 Task: Toggle the detect submodules.
Action: Mouse moved to (18, 533)
Screenshot: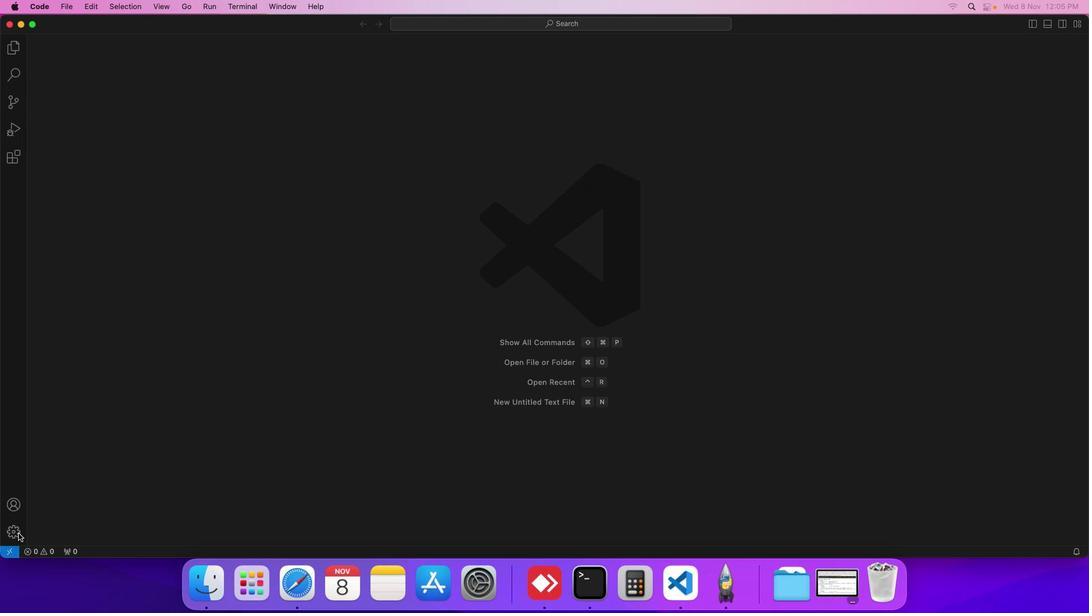 
Action: Mouse pressed left at (18, 533)
Screenshot: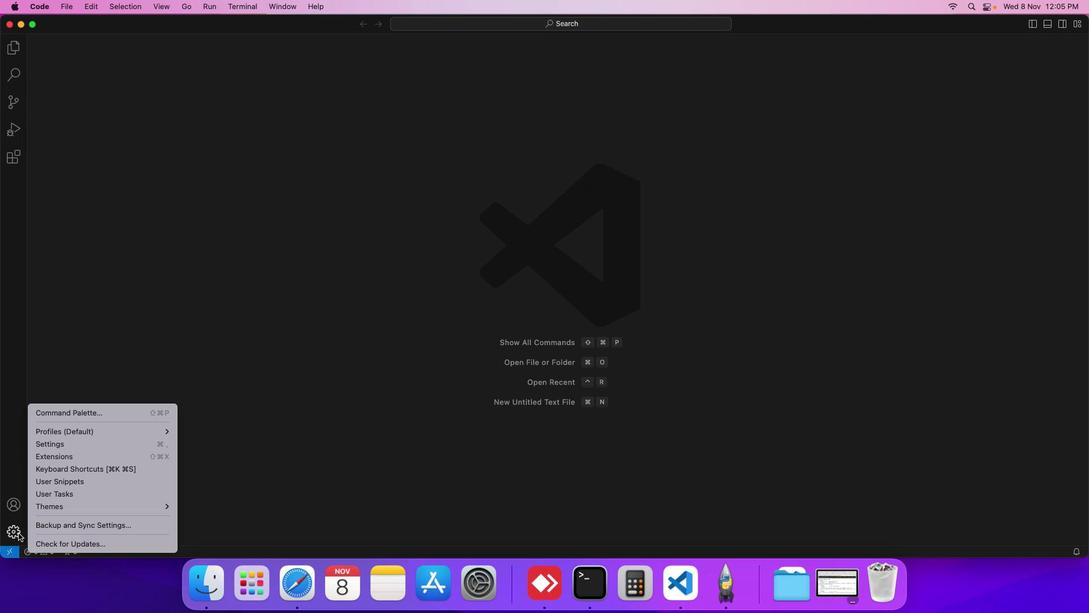 
Action: Mouse moved to (86, 443)
Screenshot: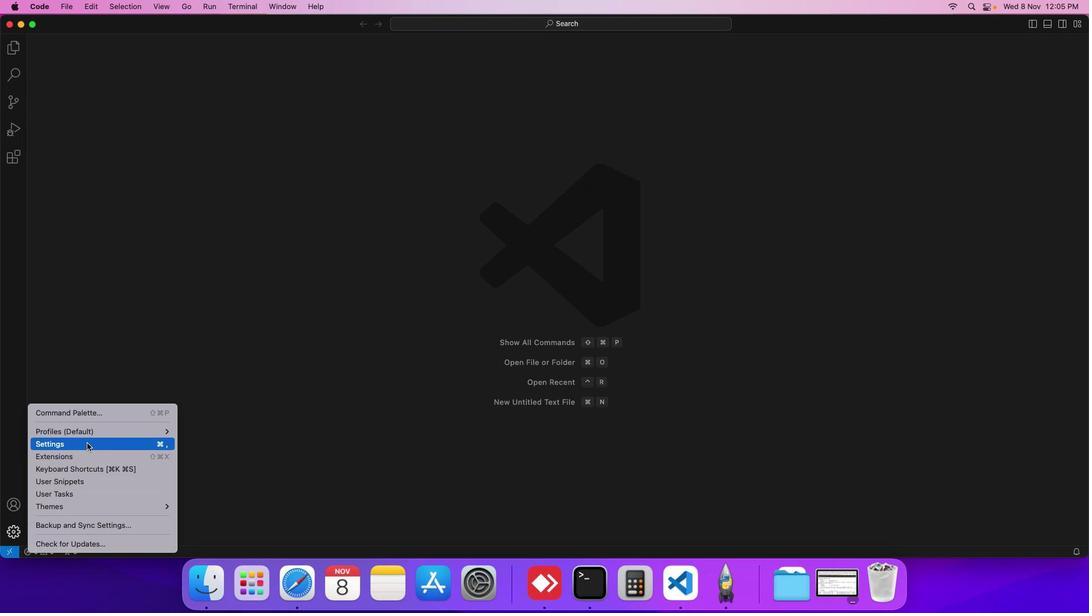 
Action: Mouse pressed left at (86, 443)
Screenshot: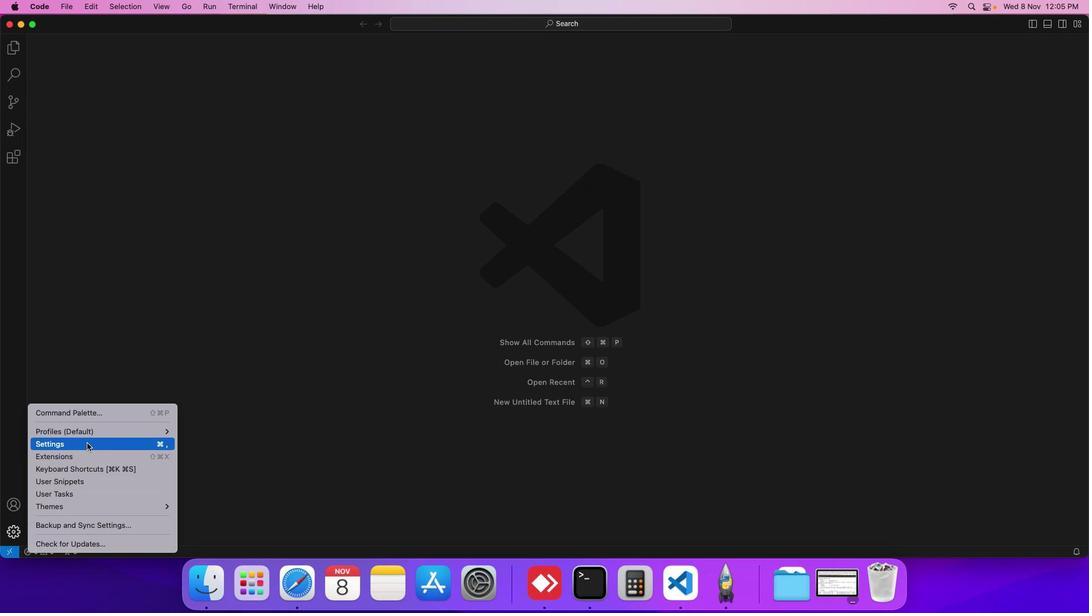 
Action: Mouse moved to (261, 207)
Screenshot: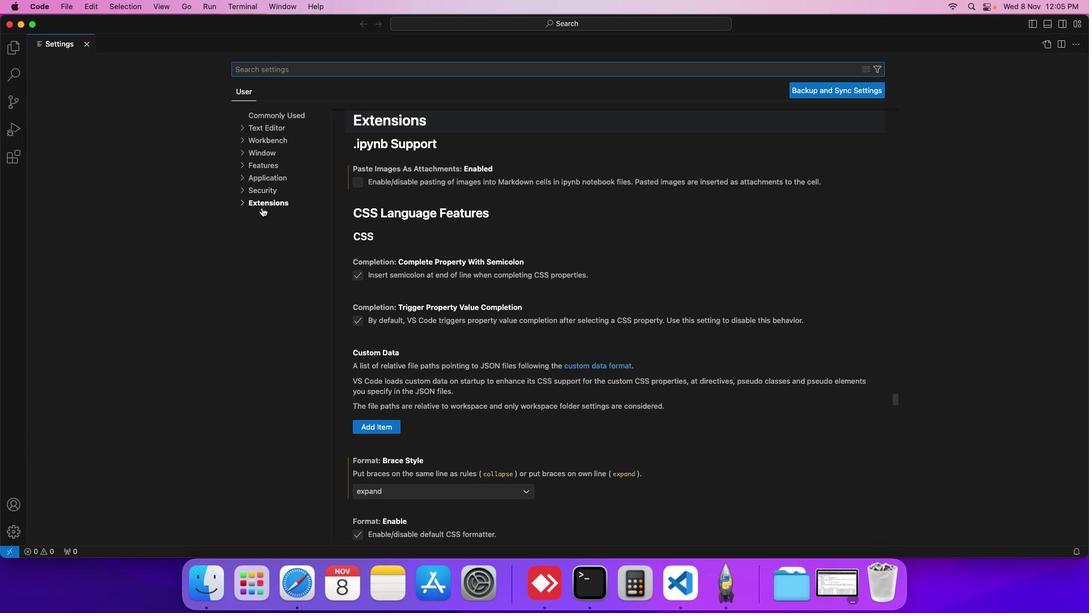 
Action: Mouse pressed left at (261, 207)
Screenshot: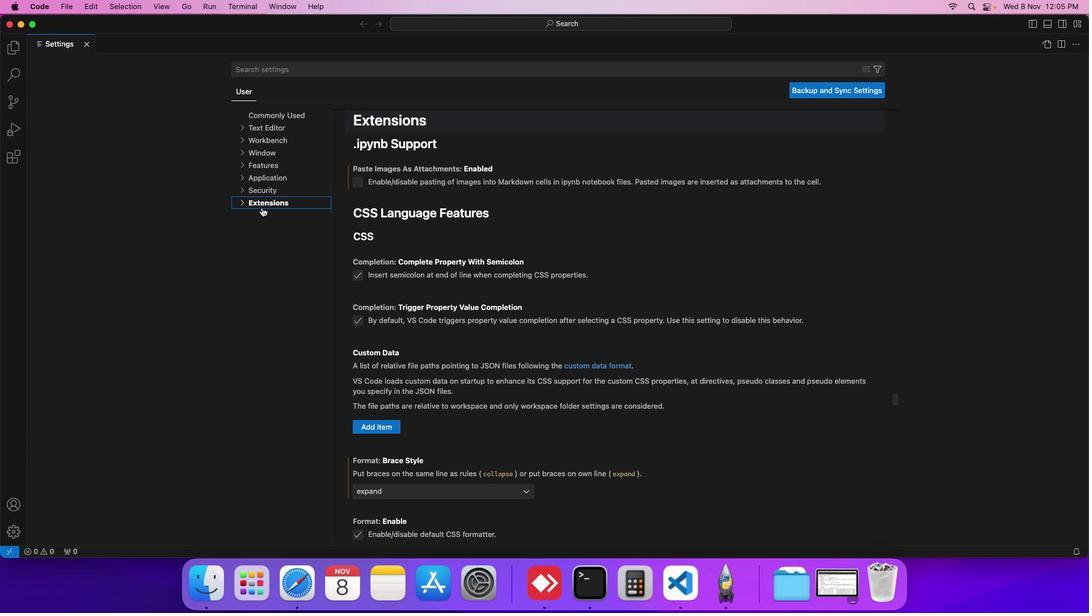 
Action: Mouse moved to (263, 252)
Screenshot: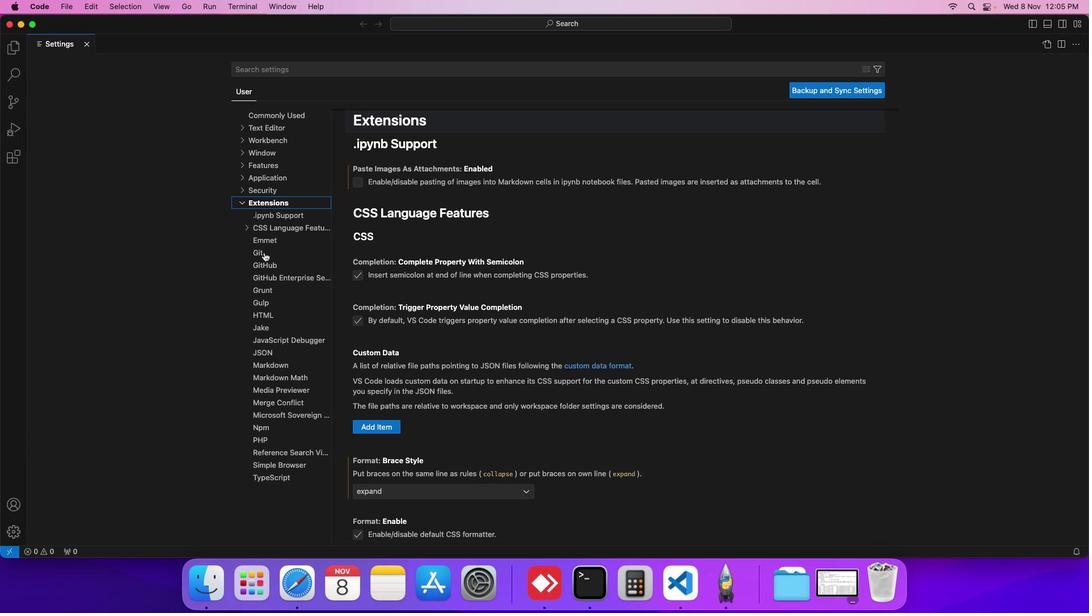 
Action: Mouse pressed left at (263, 252)
Screenshot: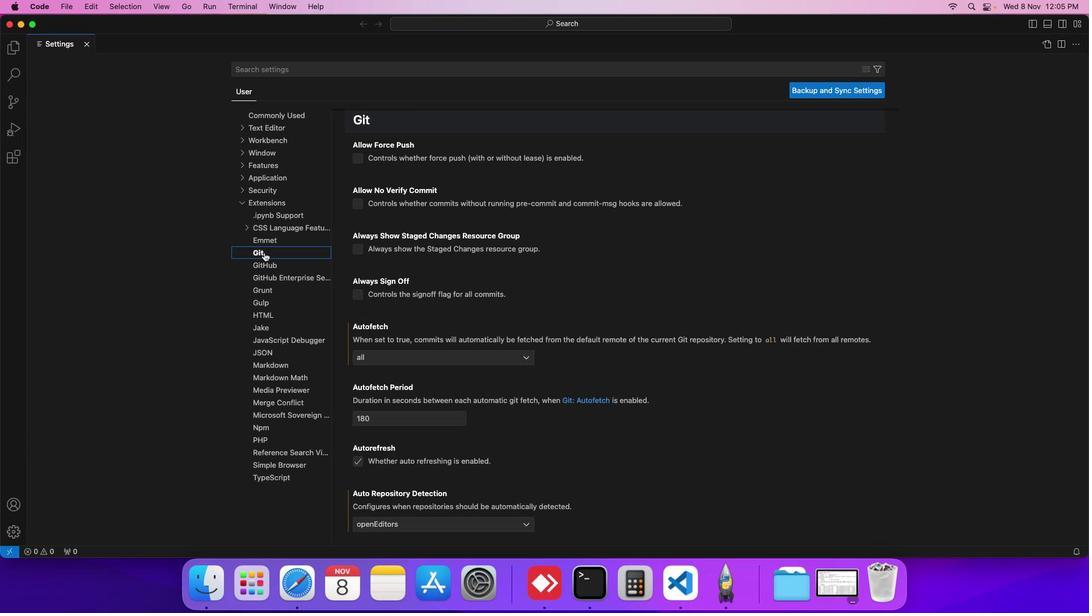 
Action: Mouse moved to (390, 317)
Screenshot: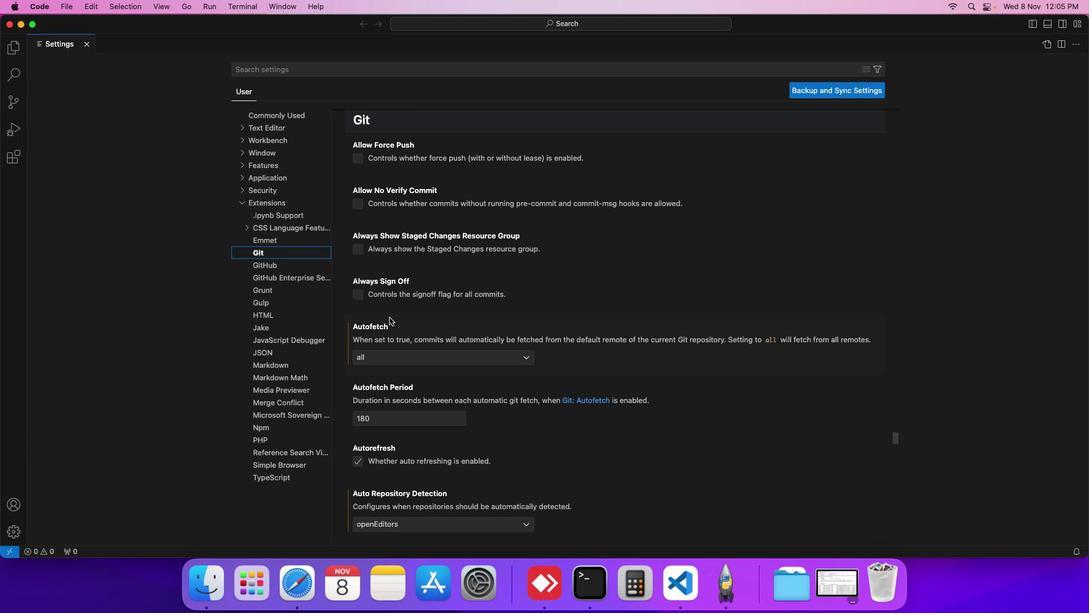
Action: Mouse scrolled (390, 317) with delta (0, 0)
Screenshot: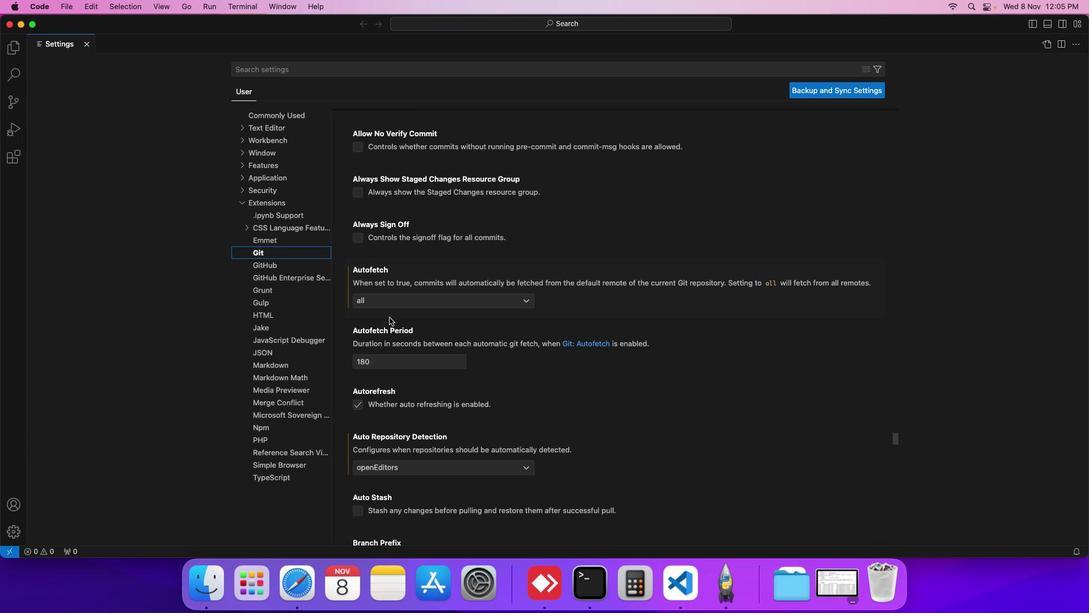 
Action: Mouse scrolled (390, 317) with delta (0, 0)
Screenshot: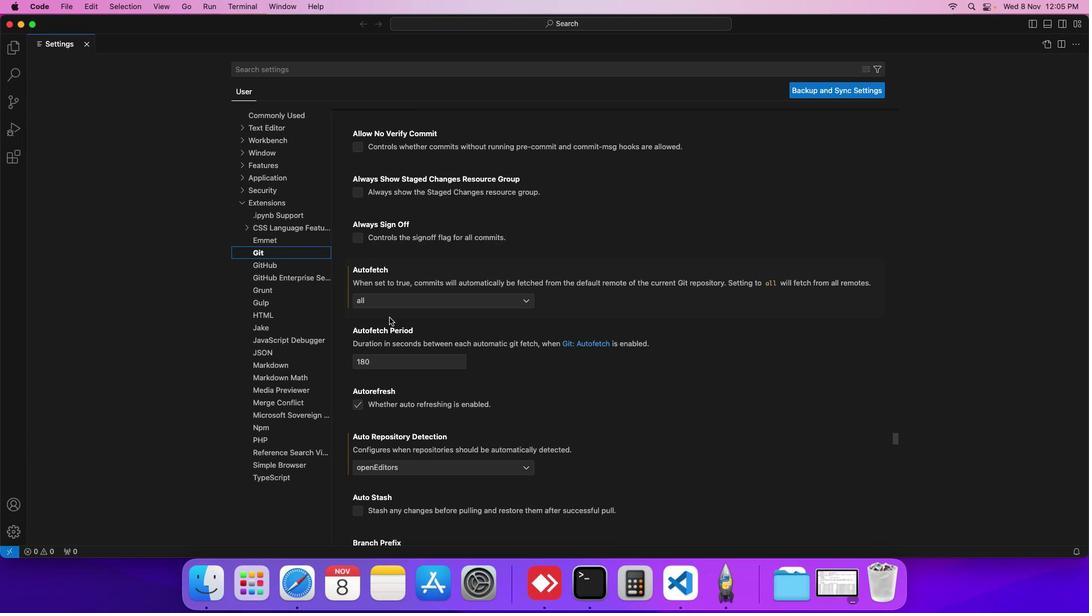 
Action: Mouse scrolled (390, 317) with delta (0, 0)
Screenshot: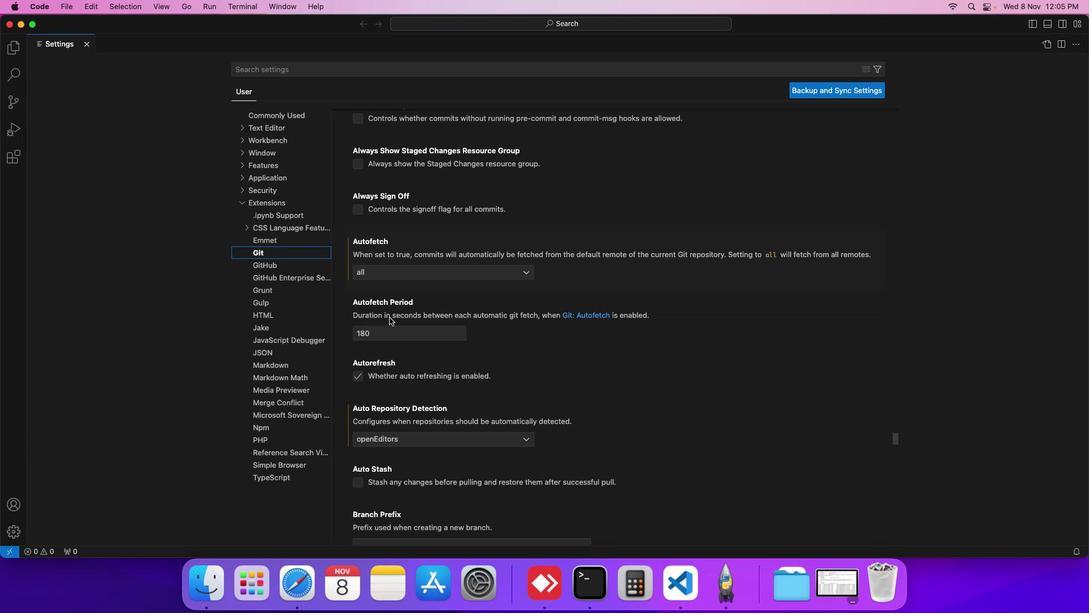 
Action: Mouse scrolled (390, 317) with delta (0, 0)
Screenshot: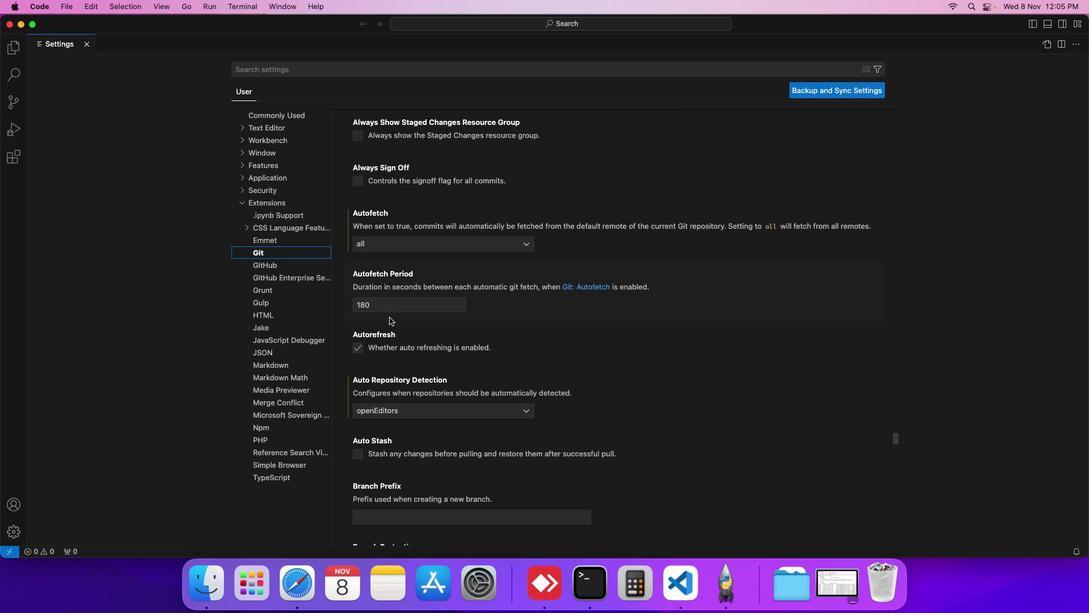 
Action: Mouse scrolled (390, 317) with delta (0, 0)
Screenshot: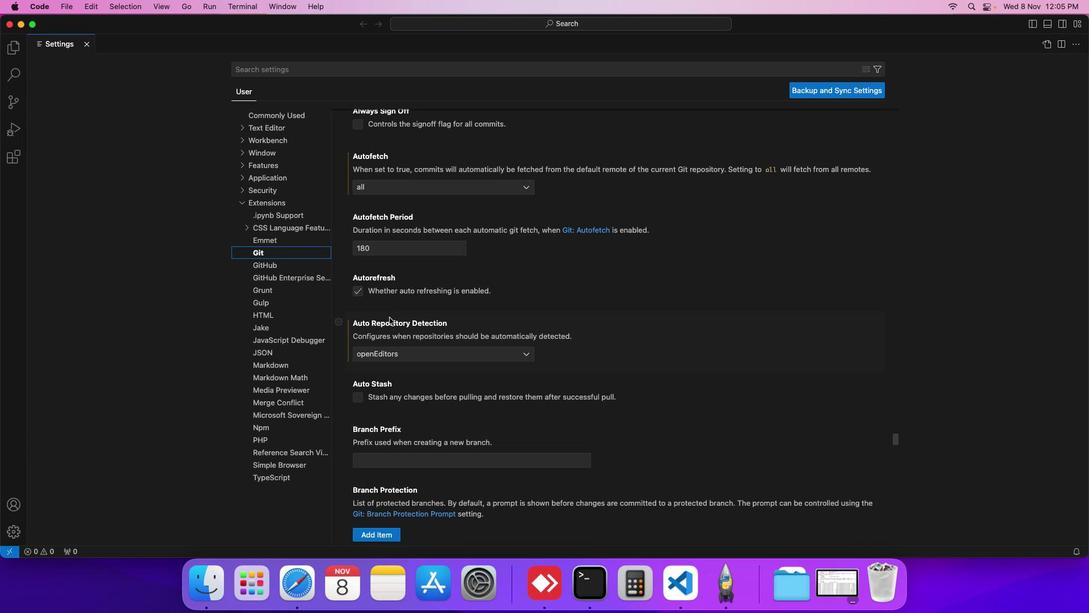 
Action: Mouse scrolled (390, 317) with delta (0, 0)
Screenshot: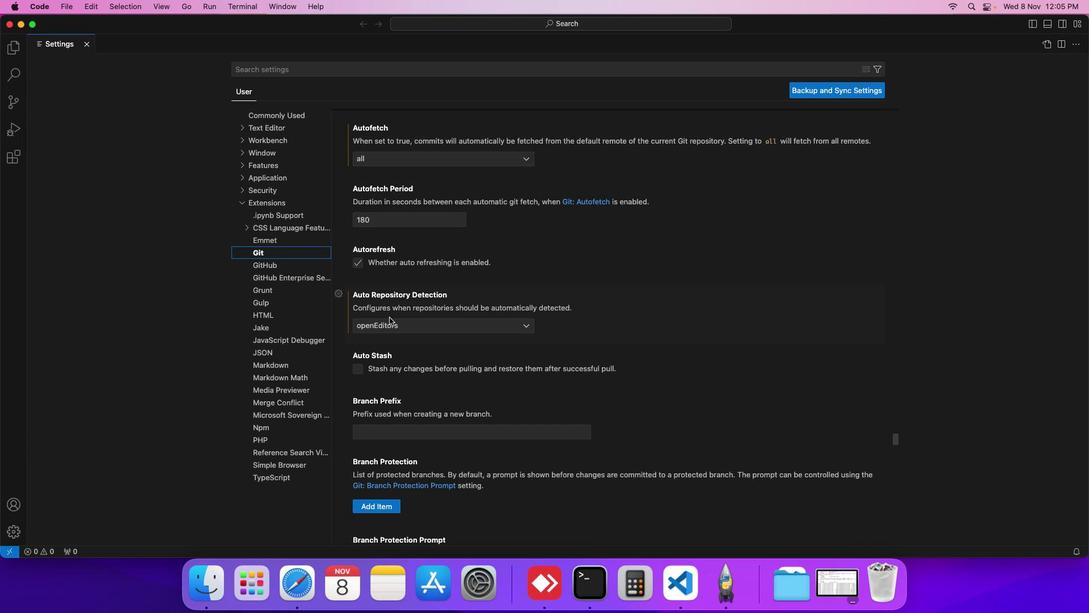 
Action: Mouse scrolled (390, 317) with delta (0, 0)
Screenshot: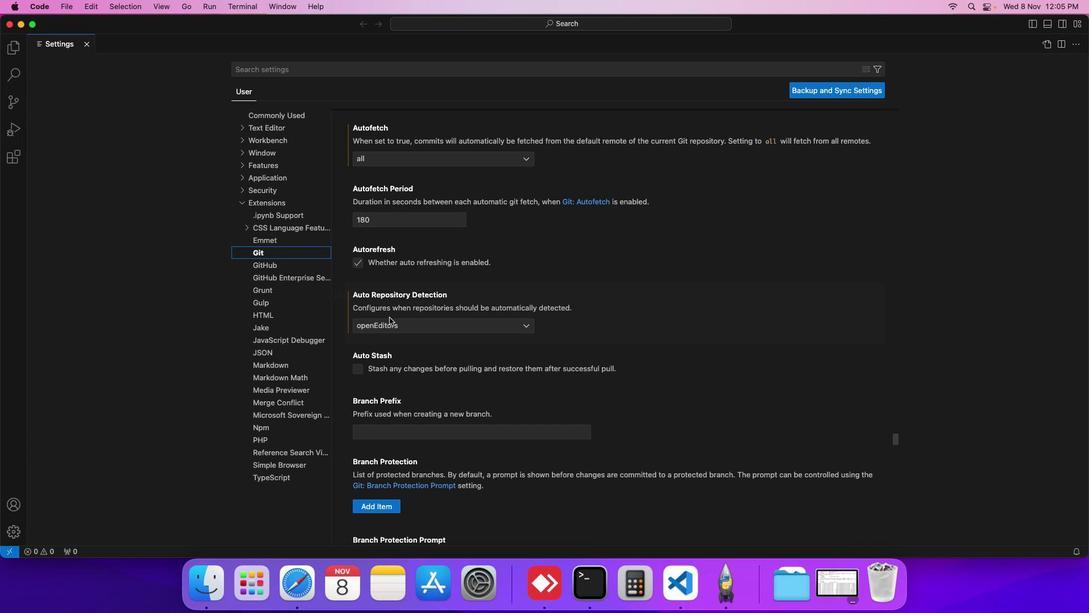 
Action: Mouse scrolled (390, 317) with delta (0, 0)
Screenshot: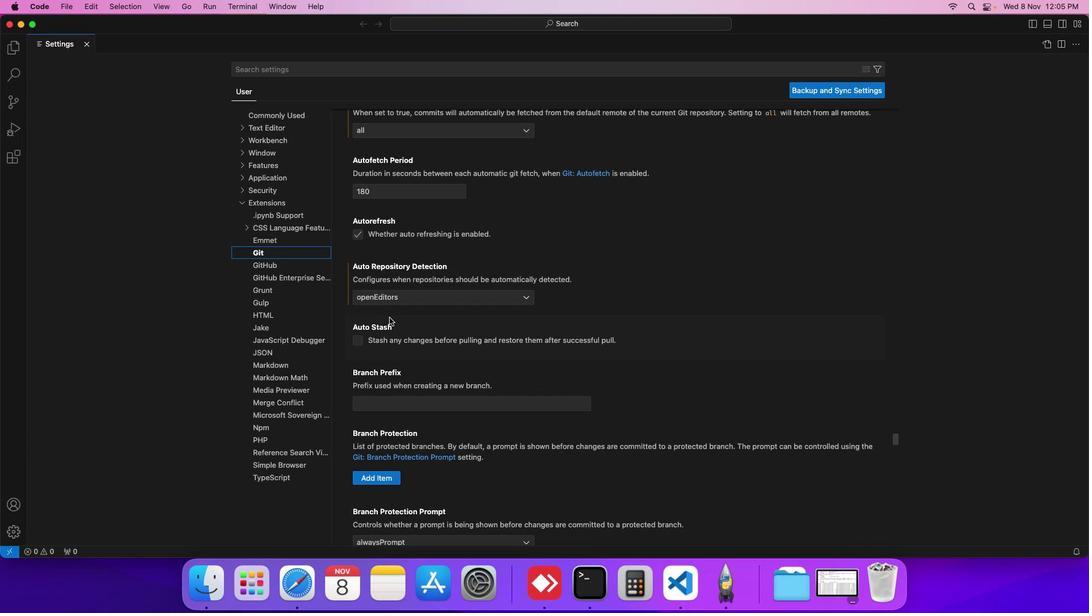 
Action: Mouse scrolled (390, 317) with delta (0, 0)
Screenshot: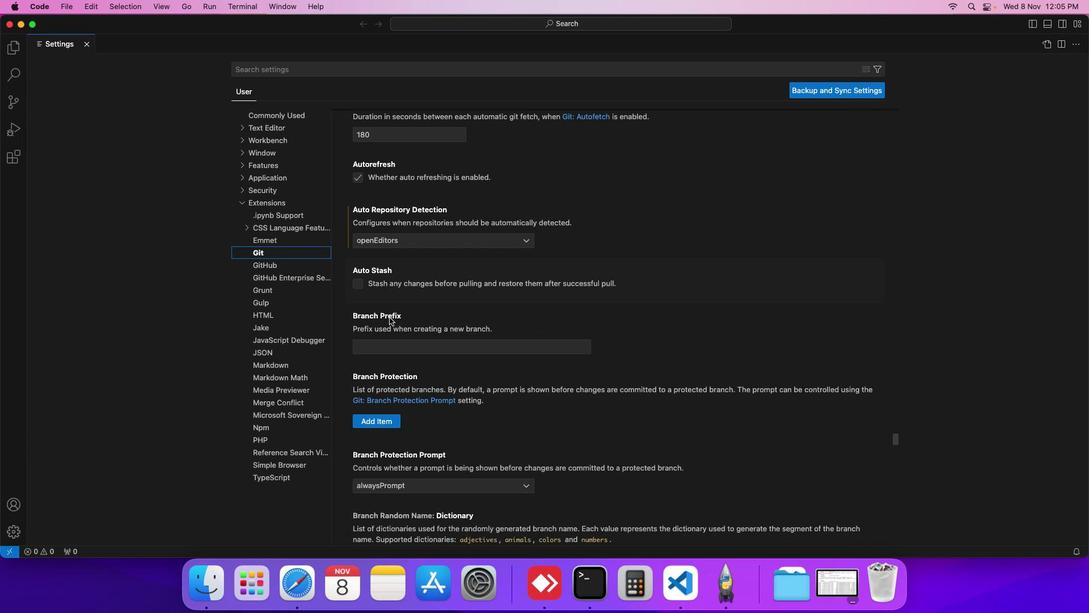 
Action: Mouse scrolled (390, 317) with delta (0, 0)
Screenshot: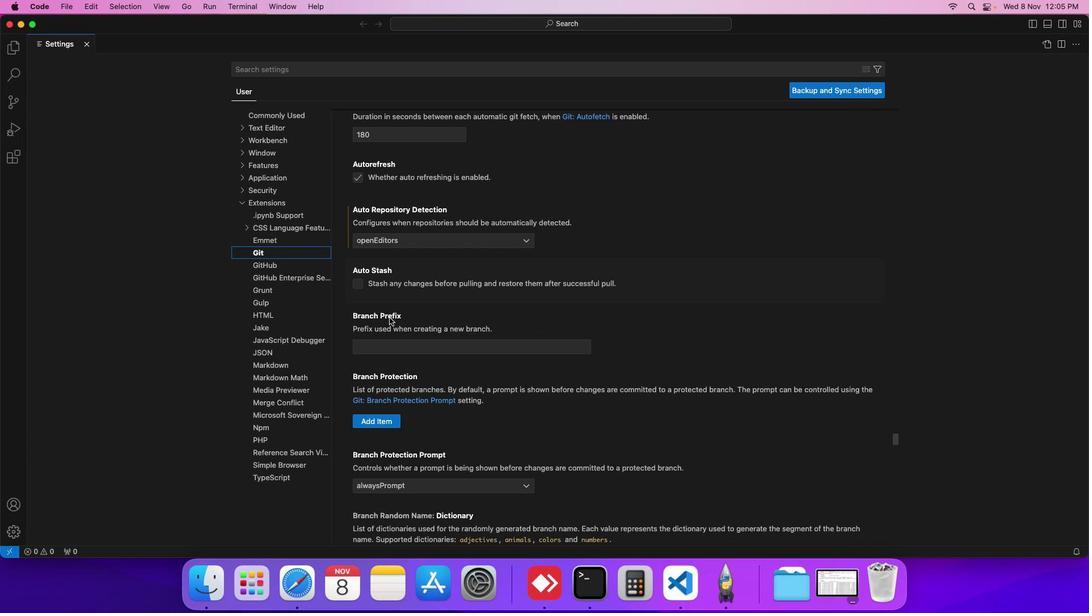 
Action: Mouse scrolled (390, 317) with delta (0, 0)
Screenshot: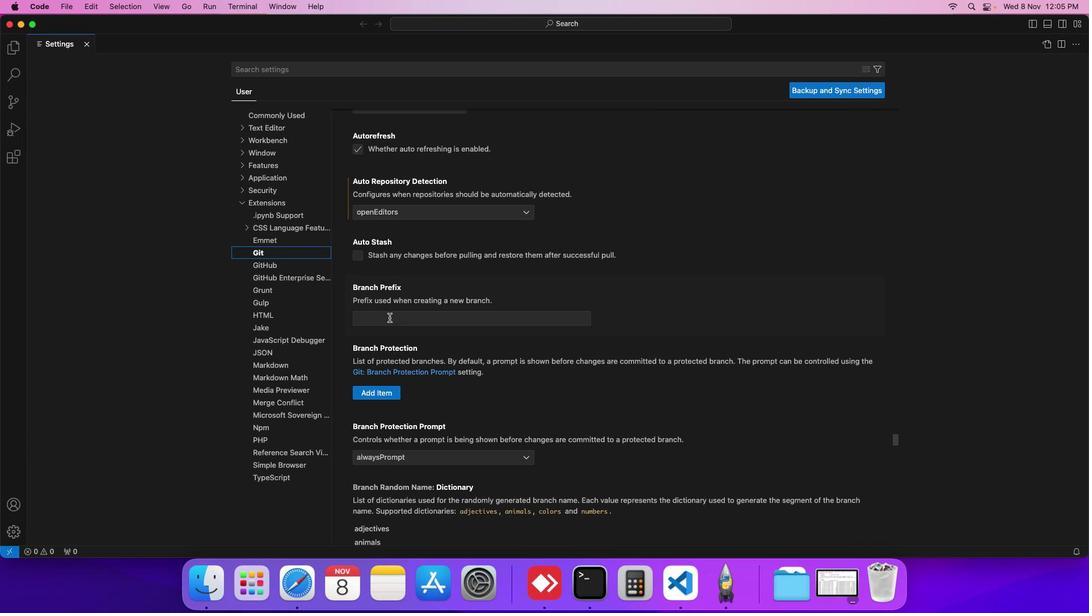 
Action: Mouse scrolled (390, 317) with delta (0, 0)
Screenshot: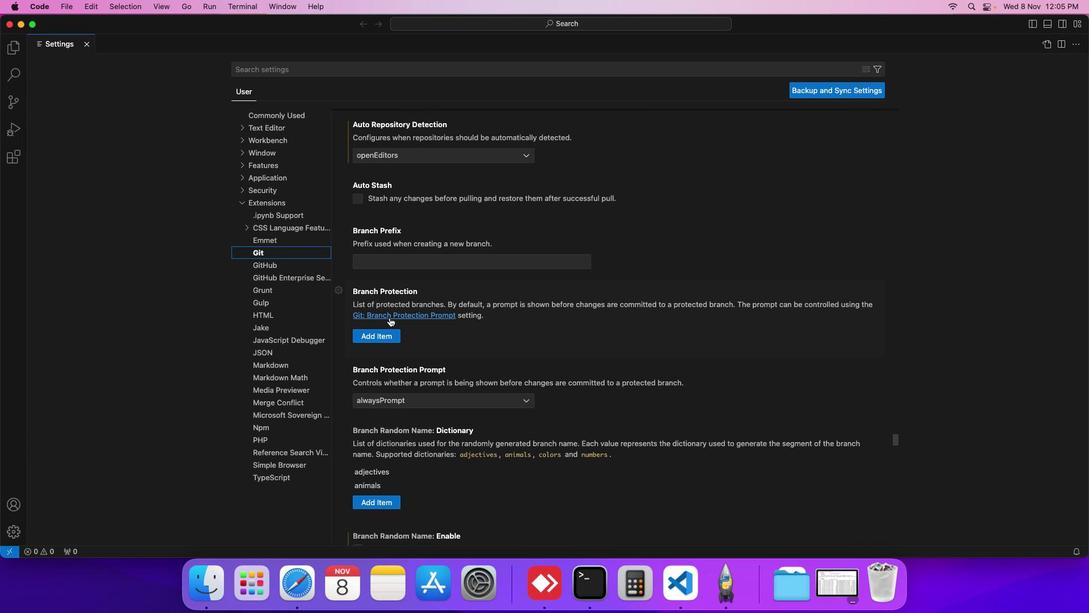 
Action: Mouse scrolled (390, 317) with delta (0, 0)
Screenshot: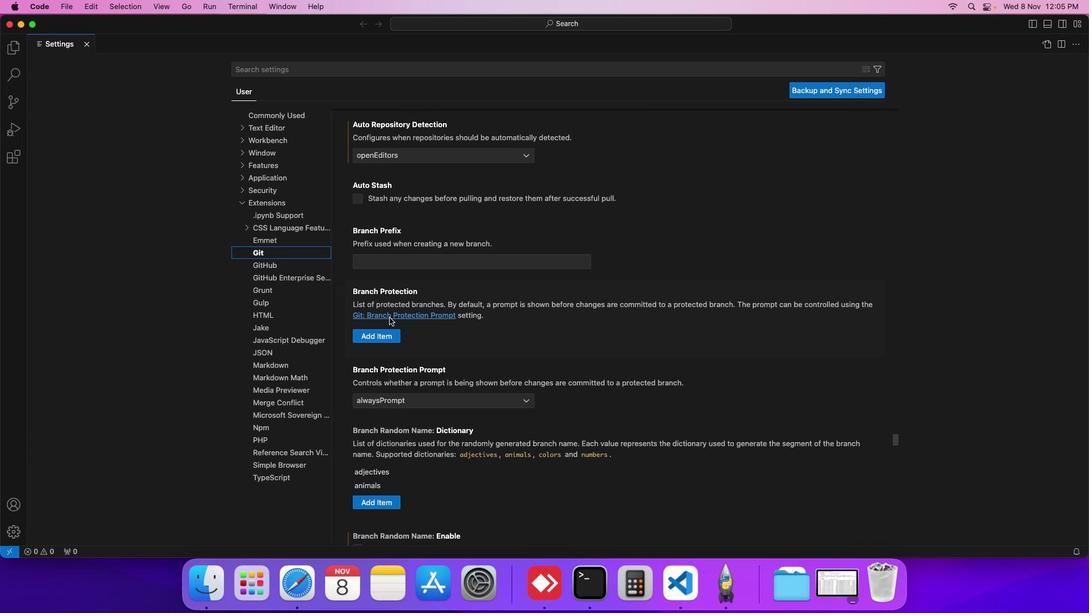 
Action: Mouse scrolled (390, 317) with delta (0, 0)
Screenshot: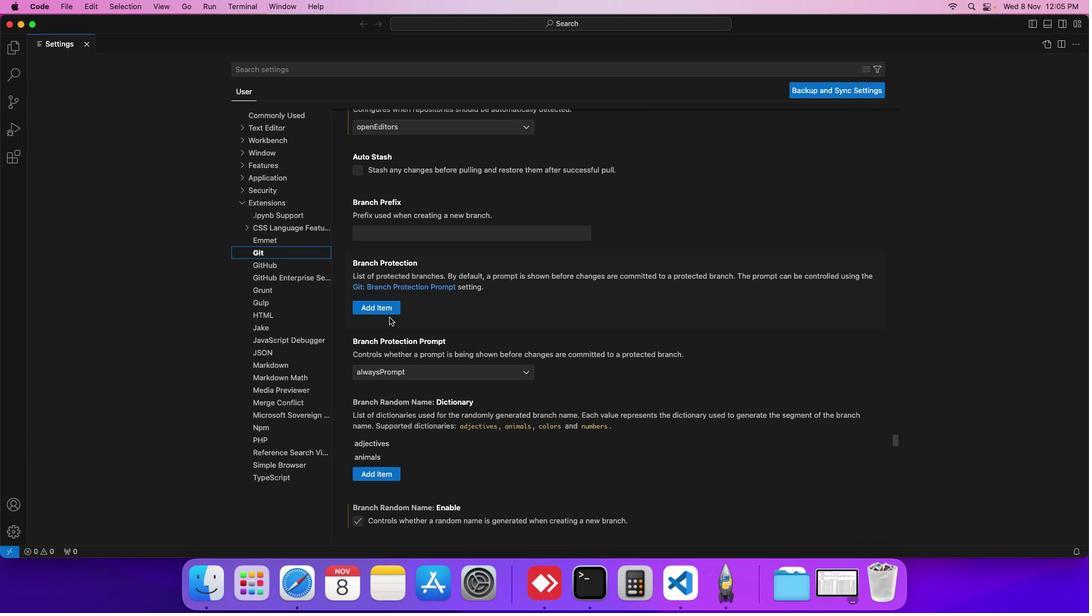 
Action: Mouse scrolled (390, 317) with delta (0, 0)
Screenshot: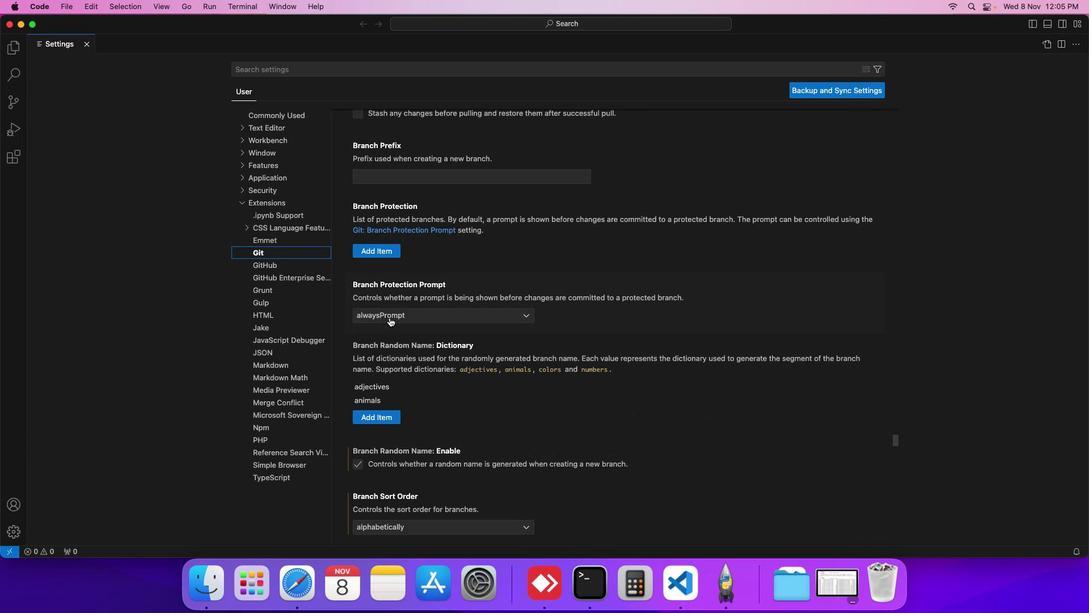 
Action: Mouse scrolled (390, 317) with delta (0, 0)
Screenshot: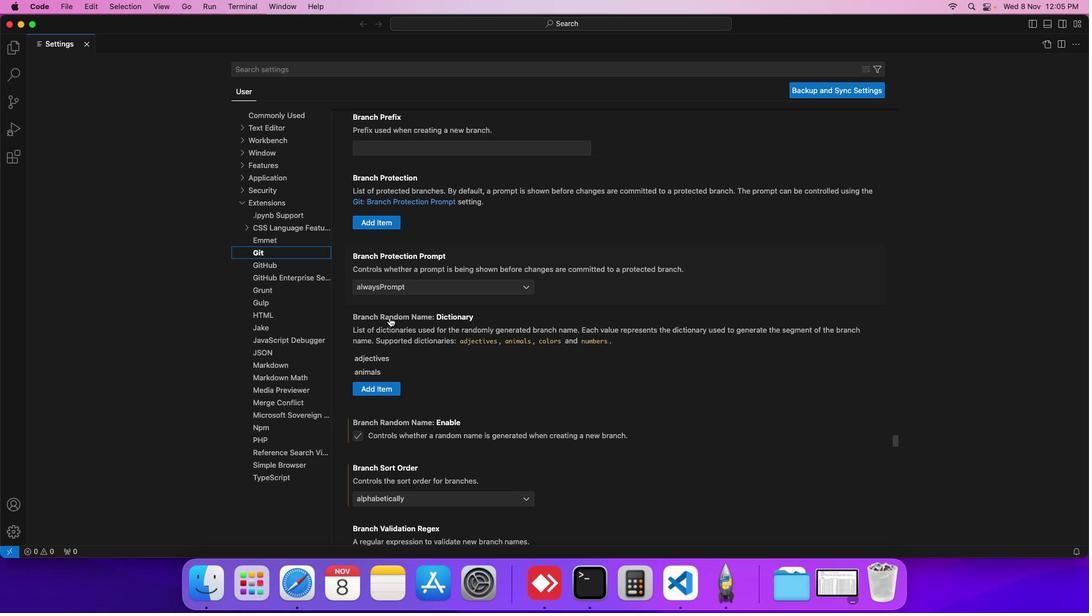 
Action: Mouse scrolled (390, 317) with delta (0, 0)
Screenshot: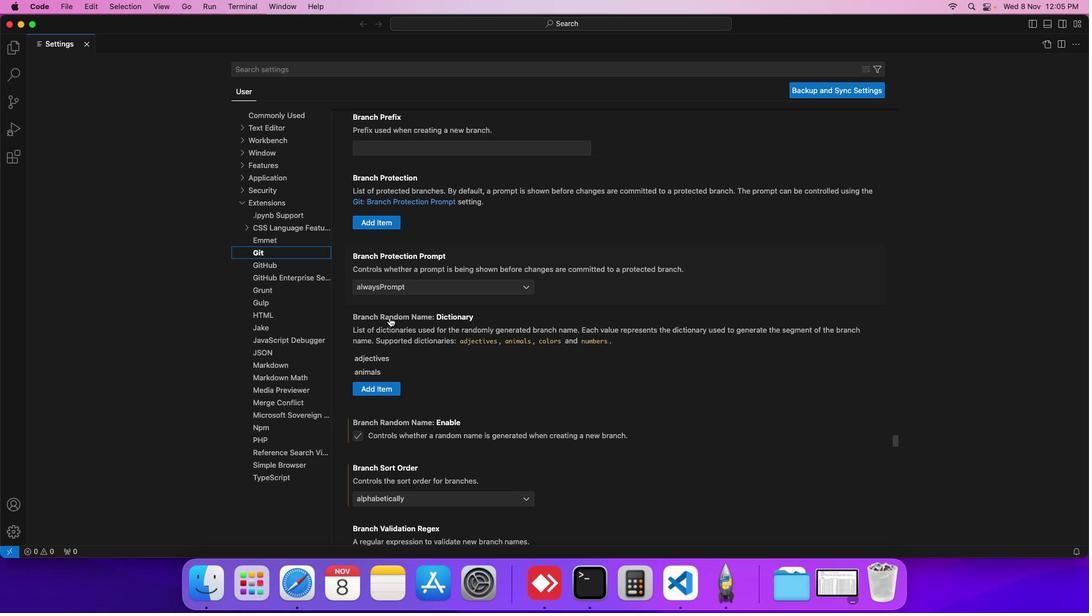 
Action: Mouse scrolled (390, 317) with delta (0, 0)
Screenshot: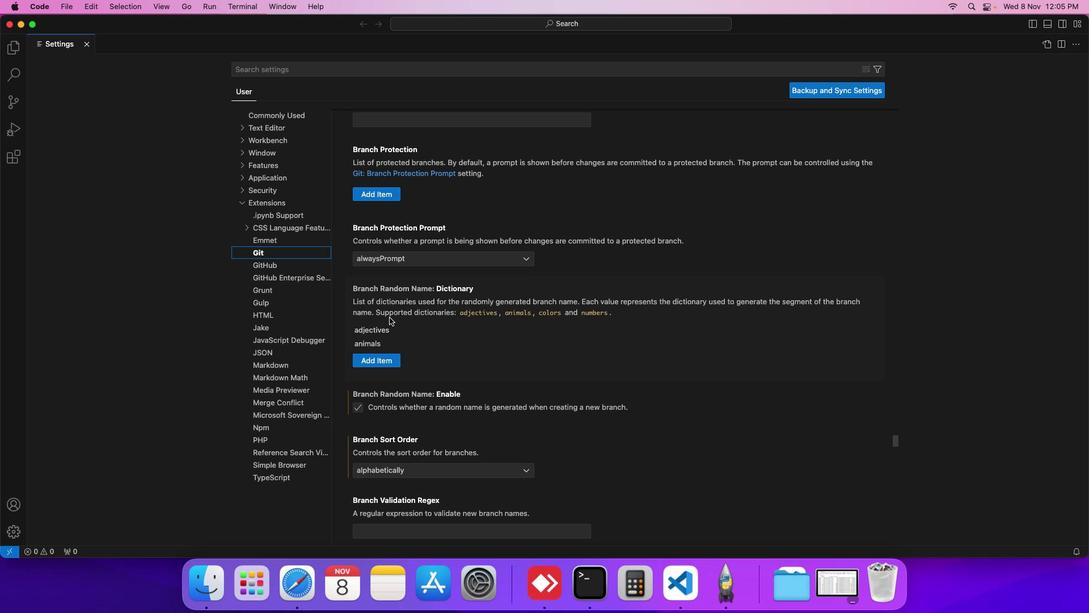 
Action: Mouse scrolled (390, 317) with delta (0, 0)
Screenshot: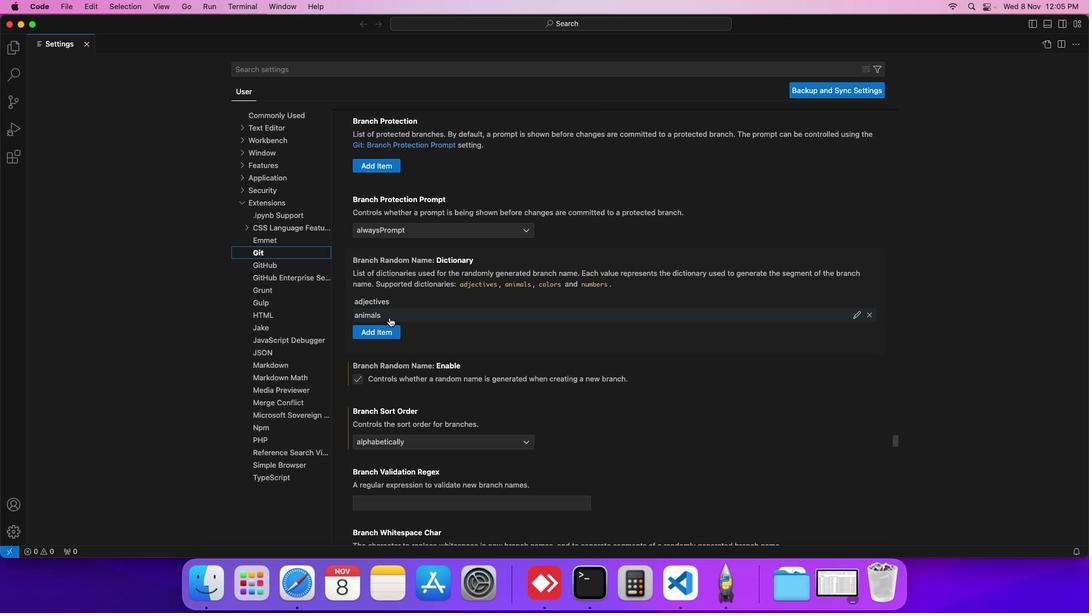 
Action: Mouse scrolled (390, 317) with delta (0, 0)
Screenshot: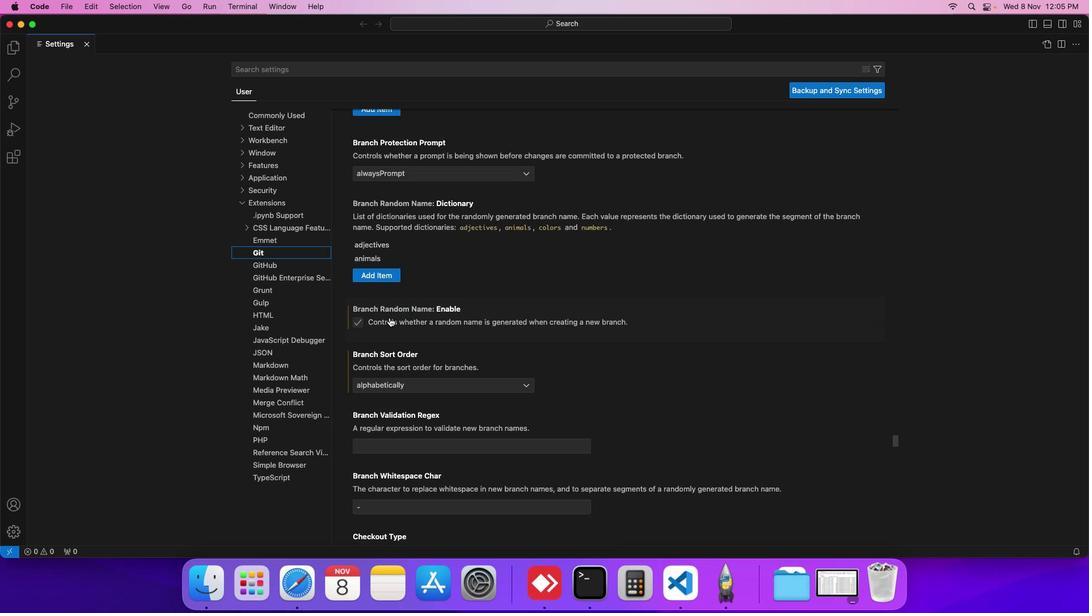 
Action: Mouse scrolled (390, 317) with delta (0, 0)
Screenshot: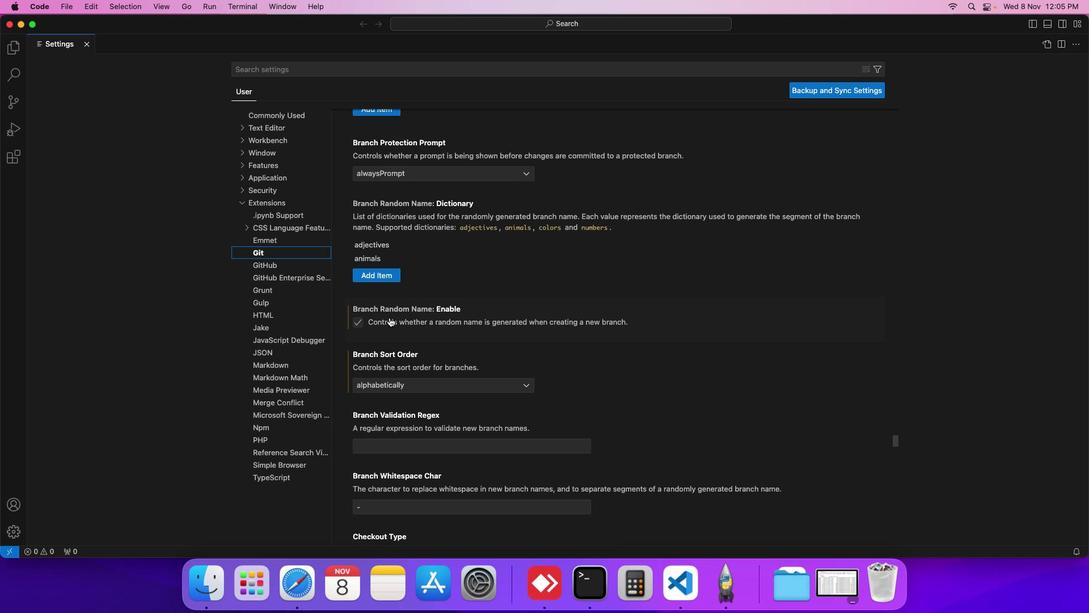 
Action: Mouse scrolled (390, 317) with delta (0, 0)
Screenshot: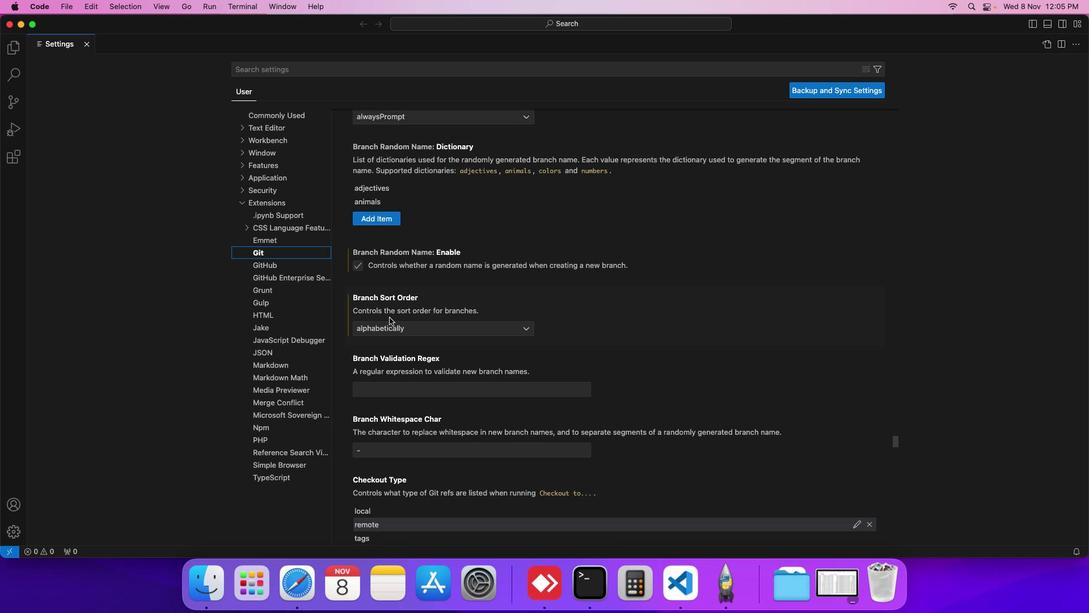 
Action: Mouse scrolled (390, 317) with delta (0, 0)
Screenshot: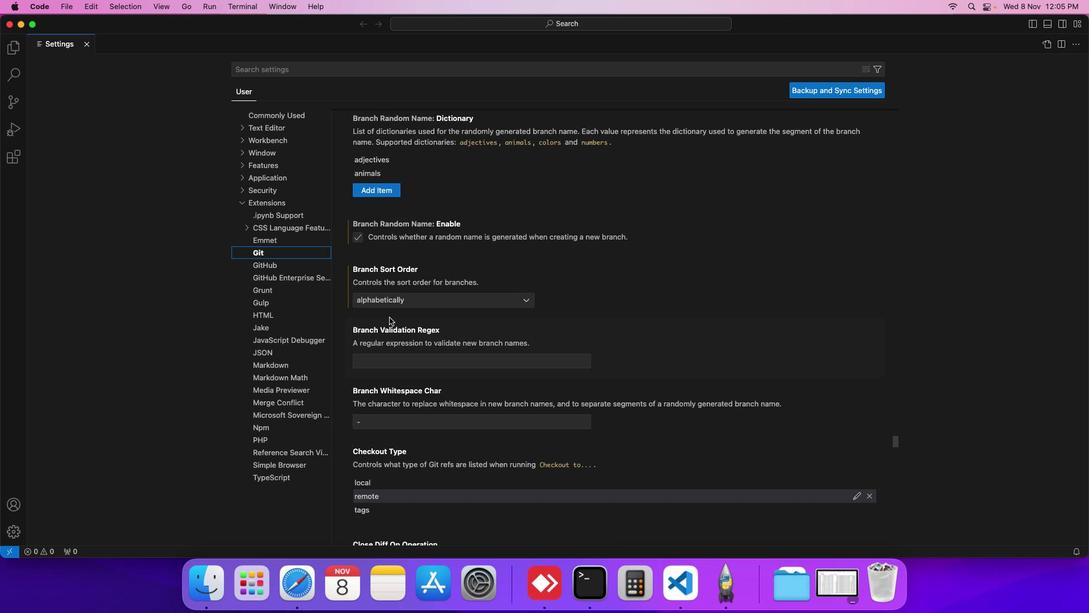 
Action: Mouse scrolled (390, 317) with delta (0, 0)
Screenshot: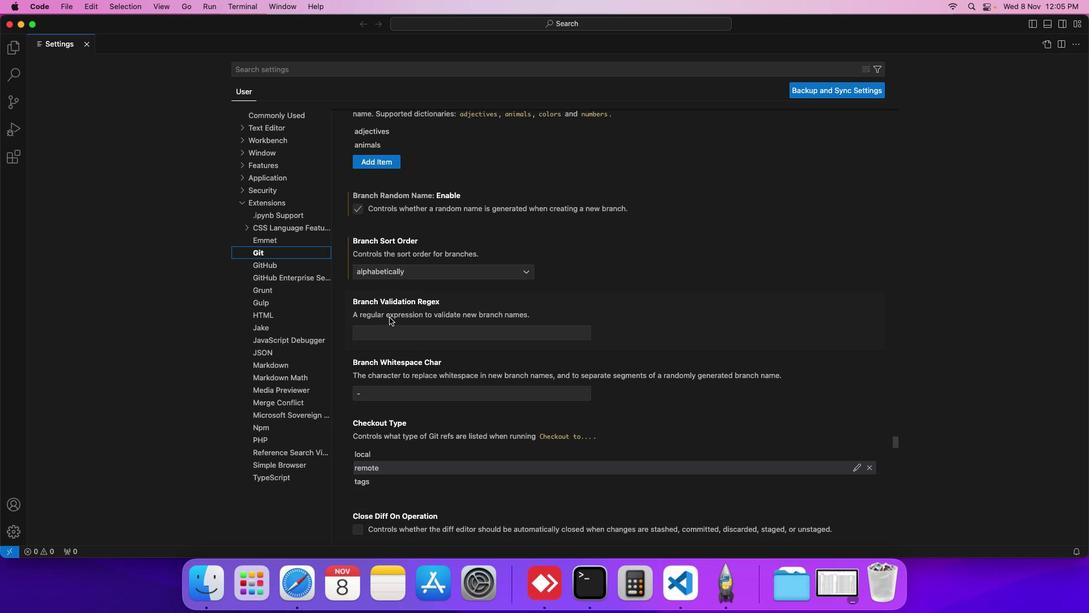 
Action: Mouse scrolled (390, 317) with delta (0, 0)
Screenshot: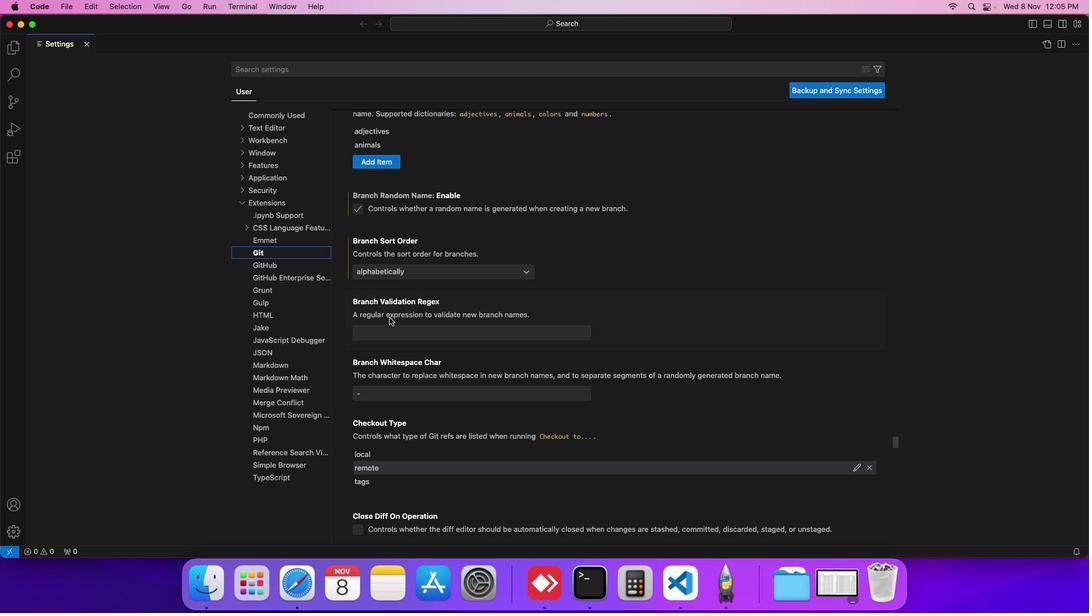 
Action: Mouse scrolled (390, 317) with delta (0, 0)
Screenshot: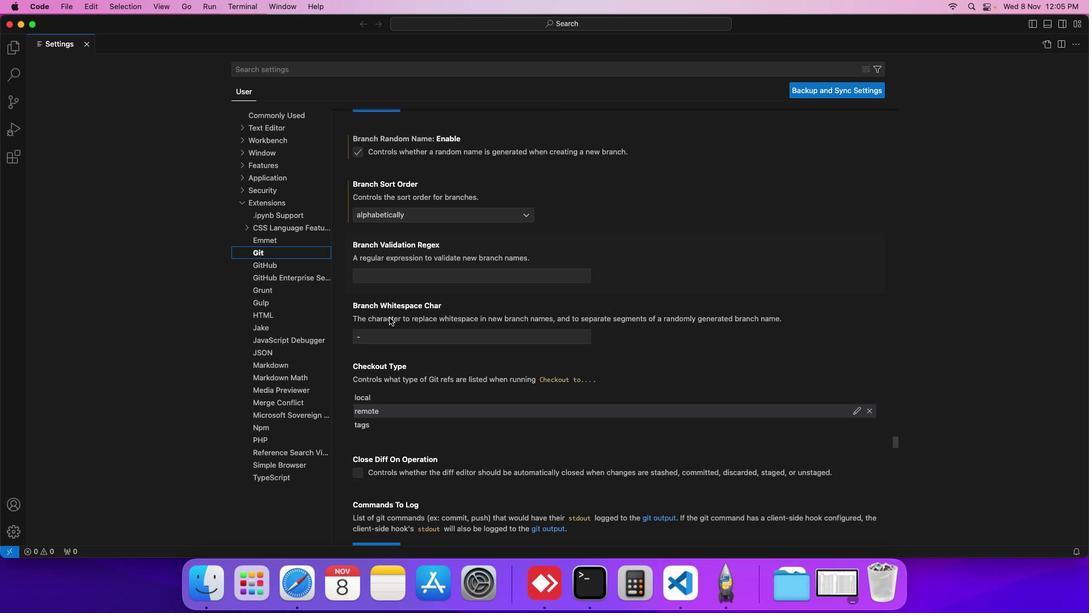 
Action: Mouse scrolled (390, 317) with delta (0, 0)
Screenshot: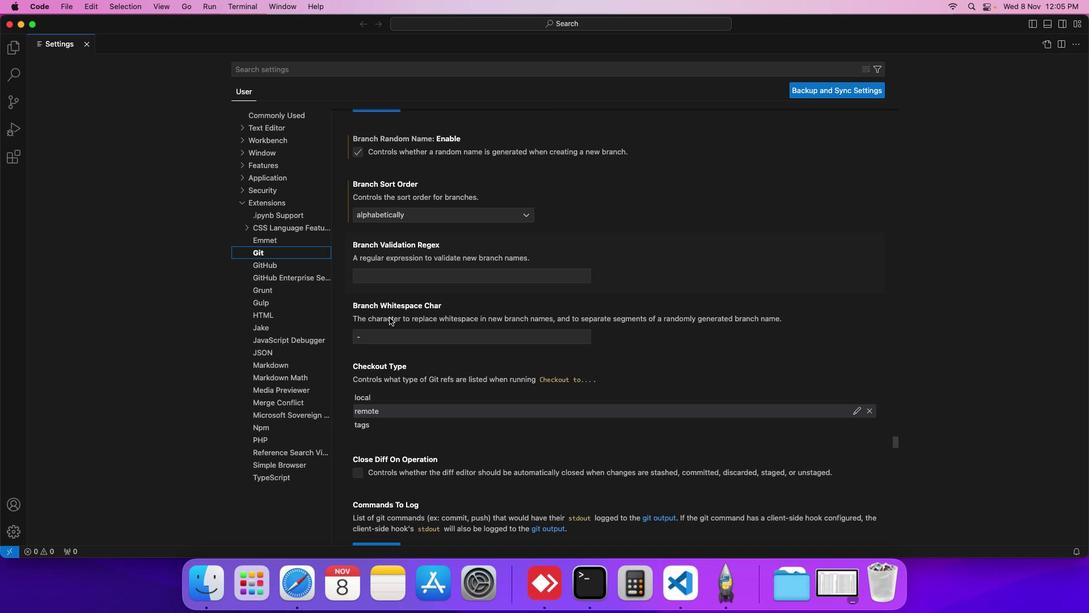 
Action: Mouse scrolled (390, 317) with delta (0, 0)
Screenshot: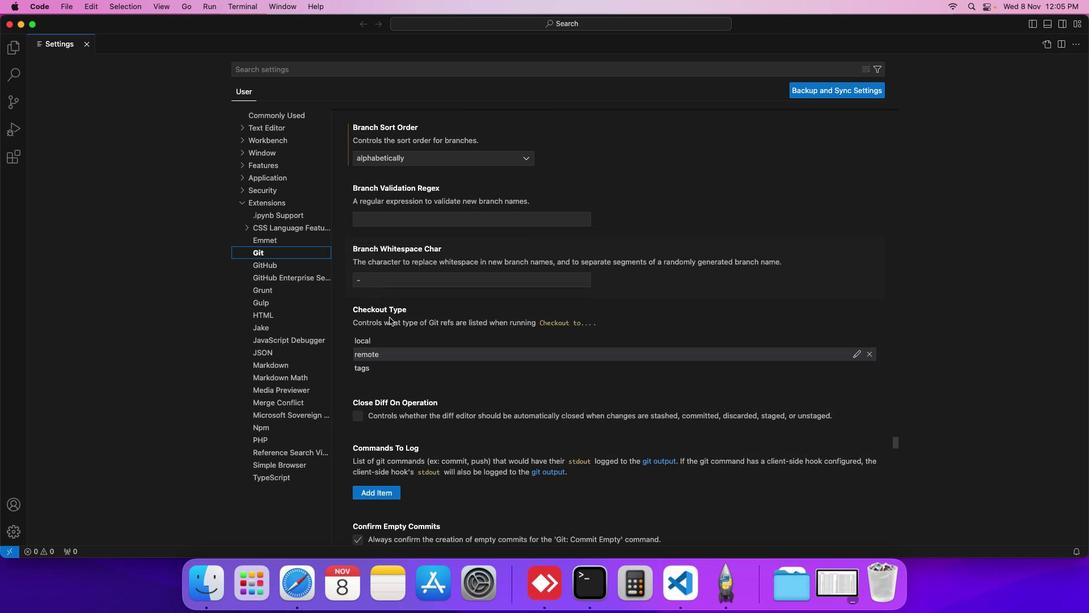 
Action: Mouse scrolled (390, 317) with delta (0, 0)
Screenshot: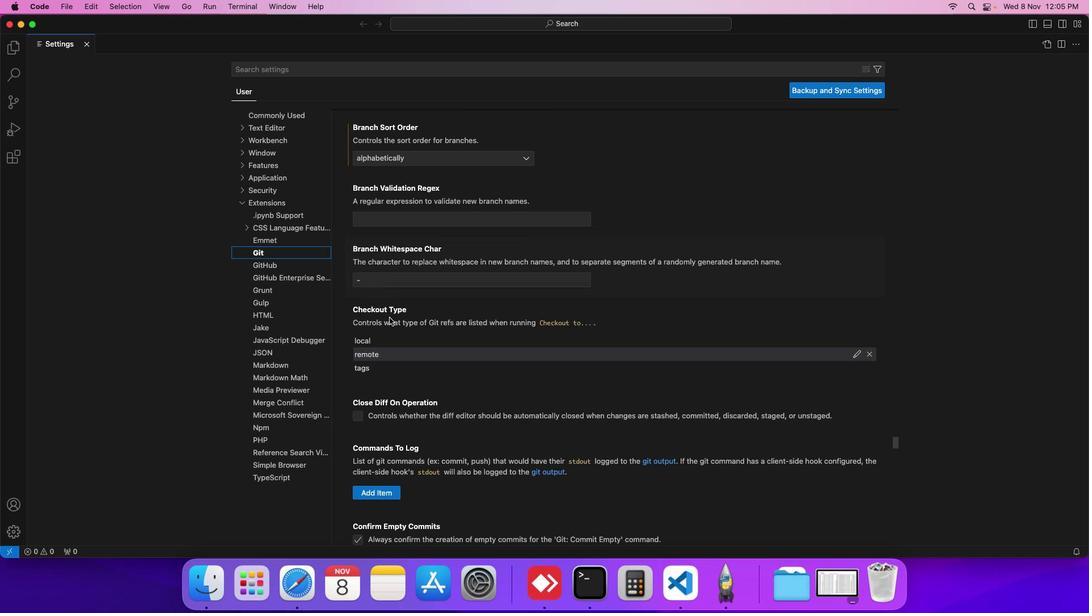 
Action: Mouse scrolled (390, 317) with delta (0, 0)
Screenshot: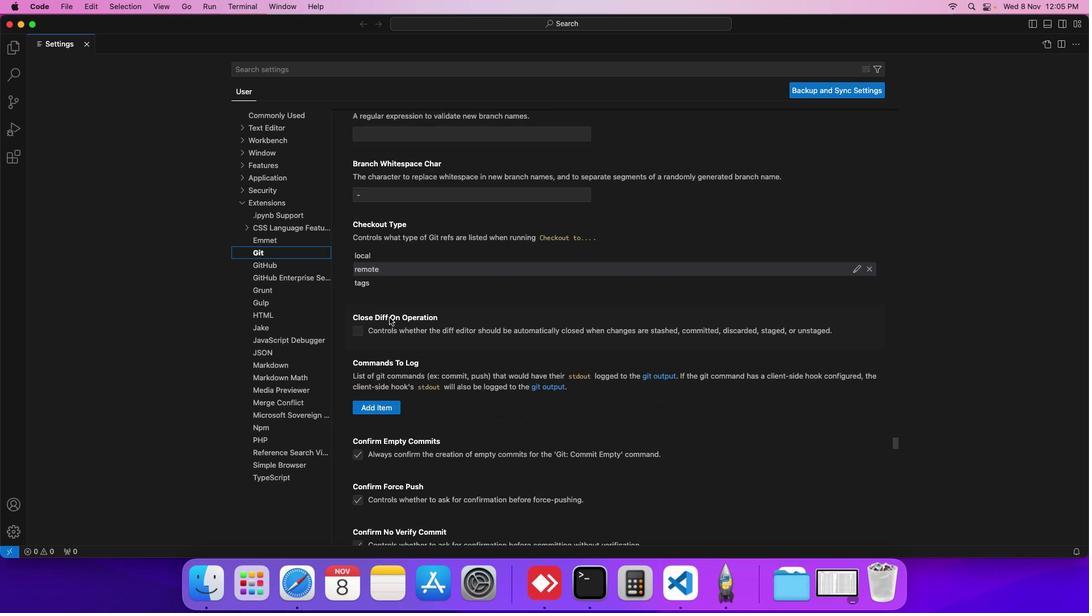 
Action: Mouse scrolled (390, 317) with delta (0, 0)
Screenshot: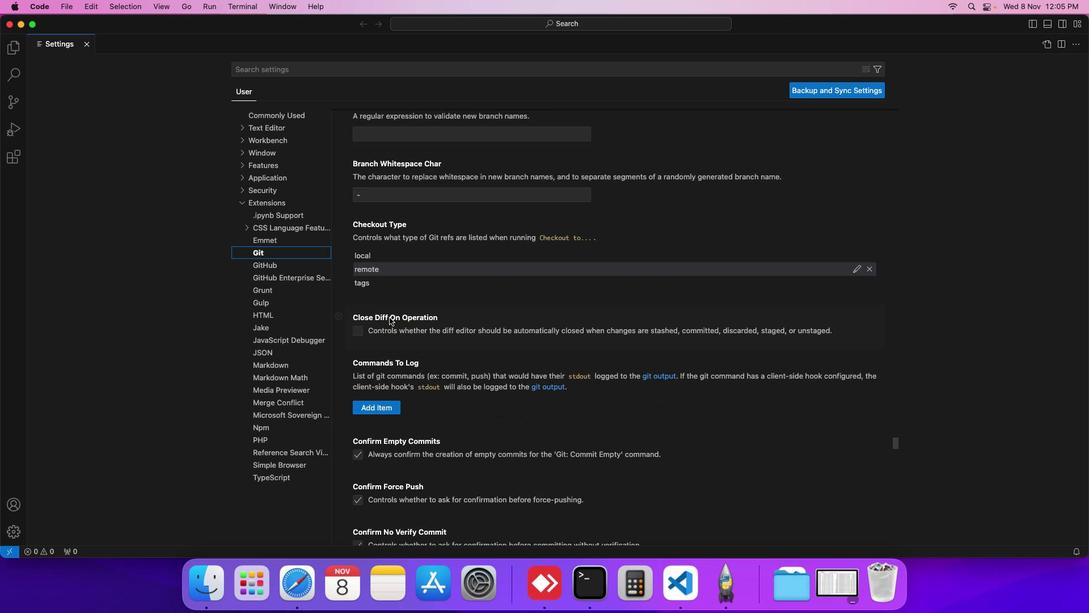 
Action: Mouse scrolled (390, 317) with delta (0, 0)
Screenshot: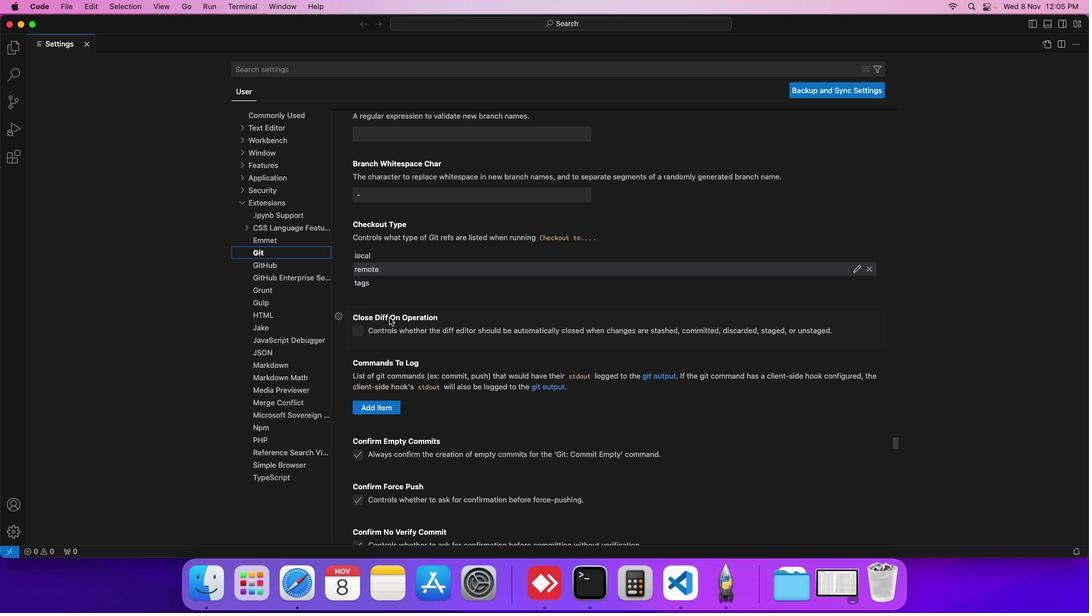 
Action: Mouse scrolled (390, 317) with delta (0, 0)
Screenshot: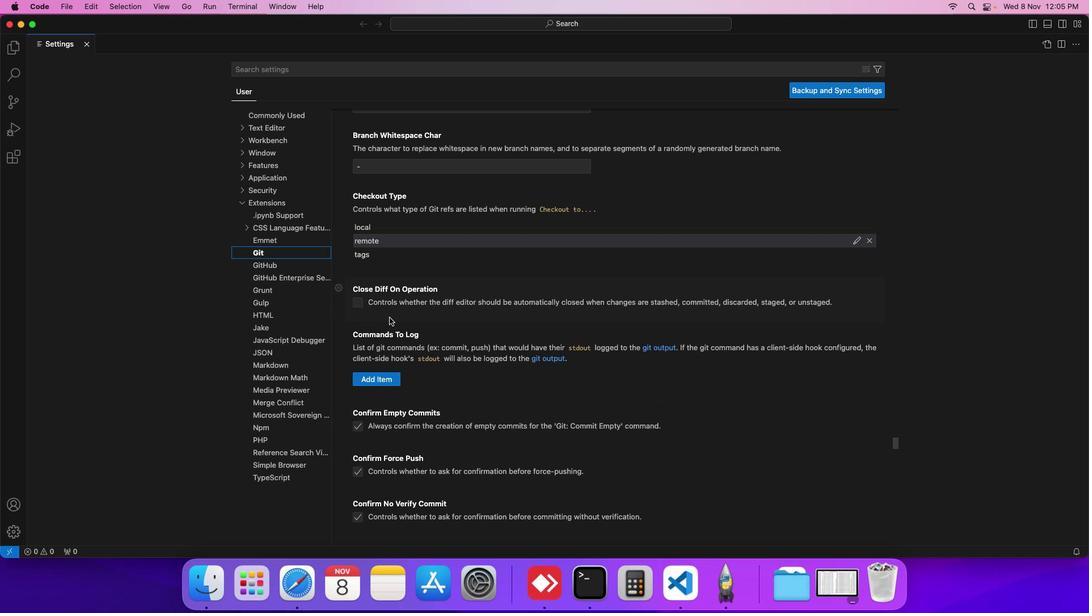 
Action: Mouse scrolled (390, 317) with delta (0, 0)
Screenshot: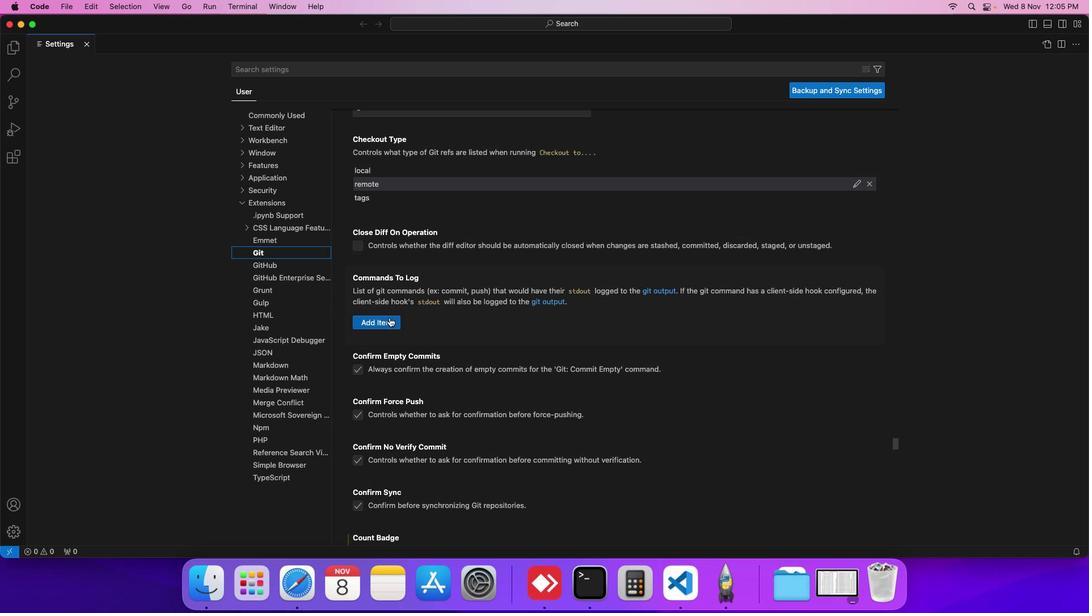 
Action: Mouse scrolled (390, 317) with delta (0, 0)
Screenshot: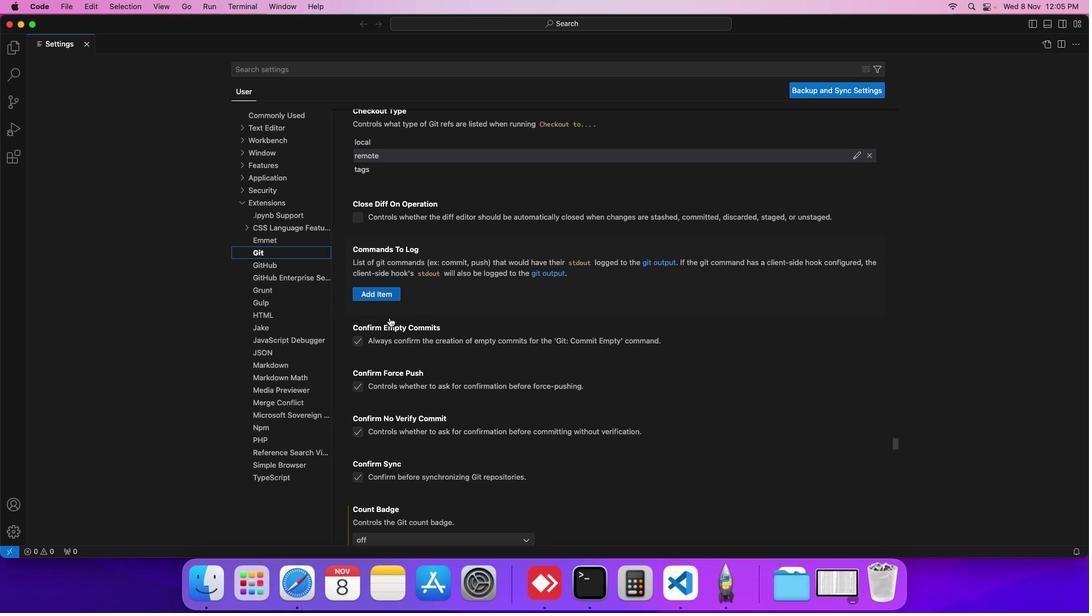 
Action: Mouse scrolled (390, 317) with delta (0, 0)
Screenshot: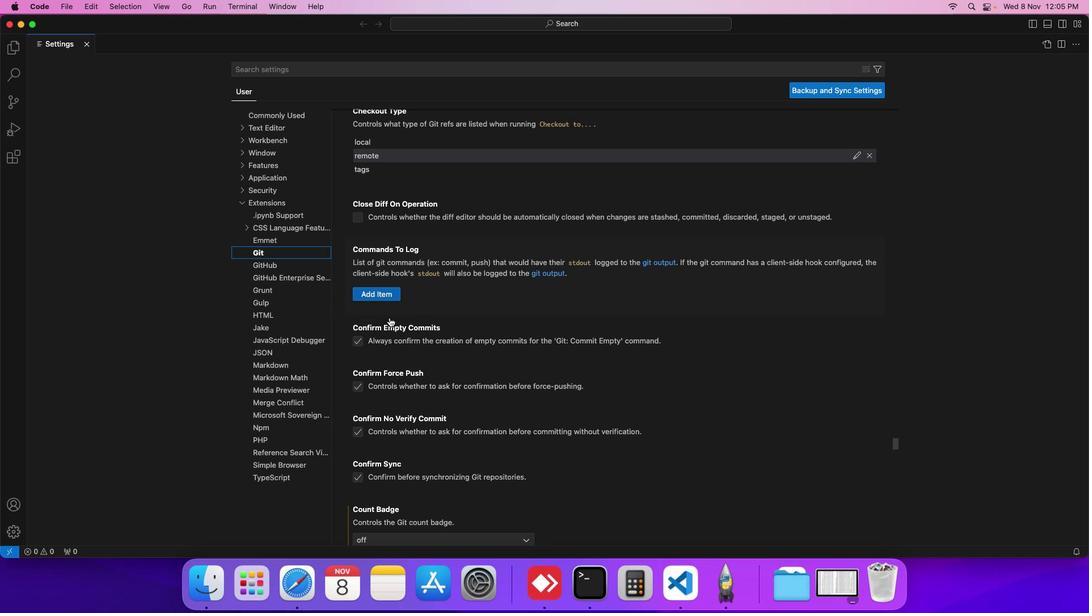 
Action: Mouse scrolled (390, 317) with delta (0, 0)
Screenshot: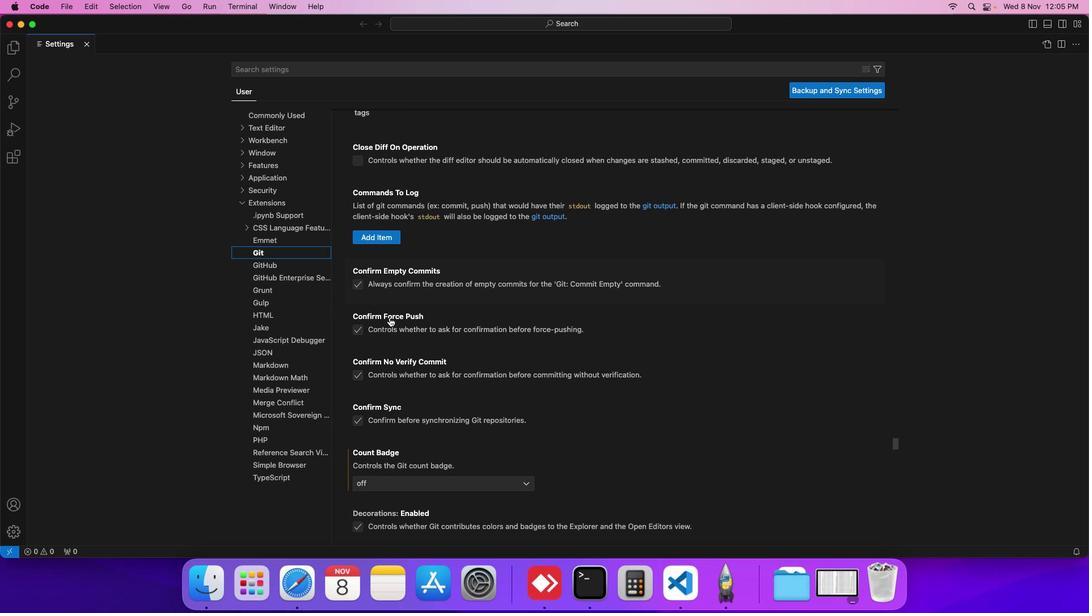 
Action: Mouse scrolled (390, 317) with delta (0, 0)
Screenshot: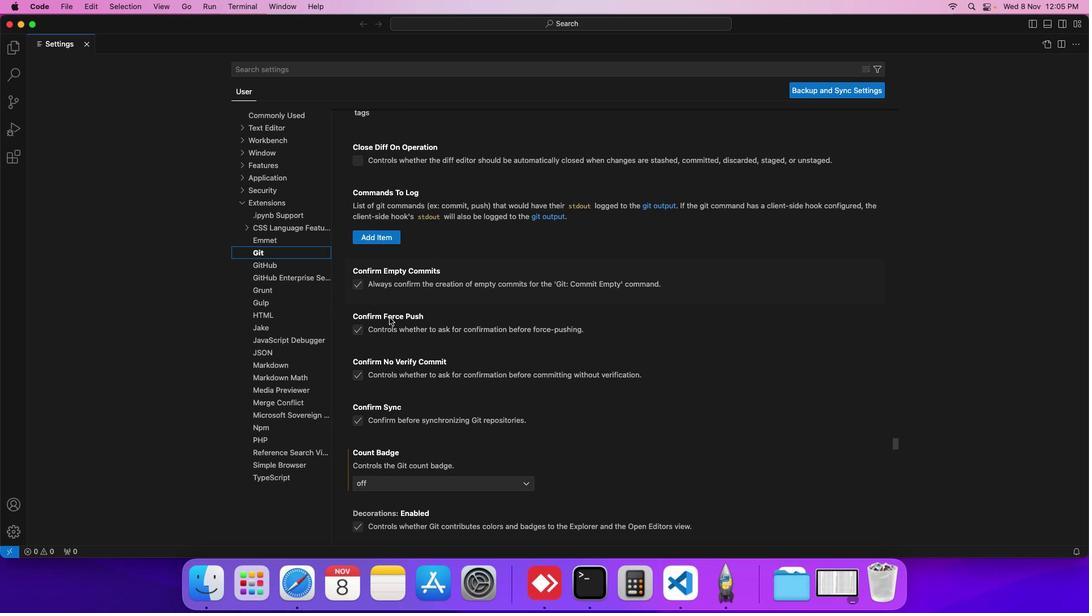 
Action: Mouse scrolled (390, 317) with delta (0, 0)
Screenshot: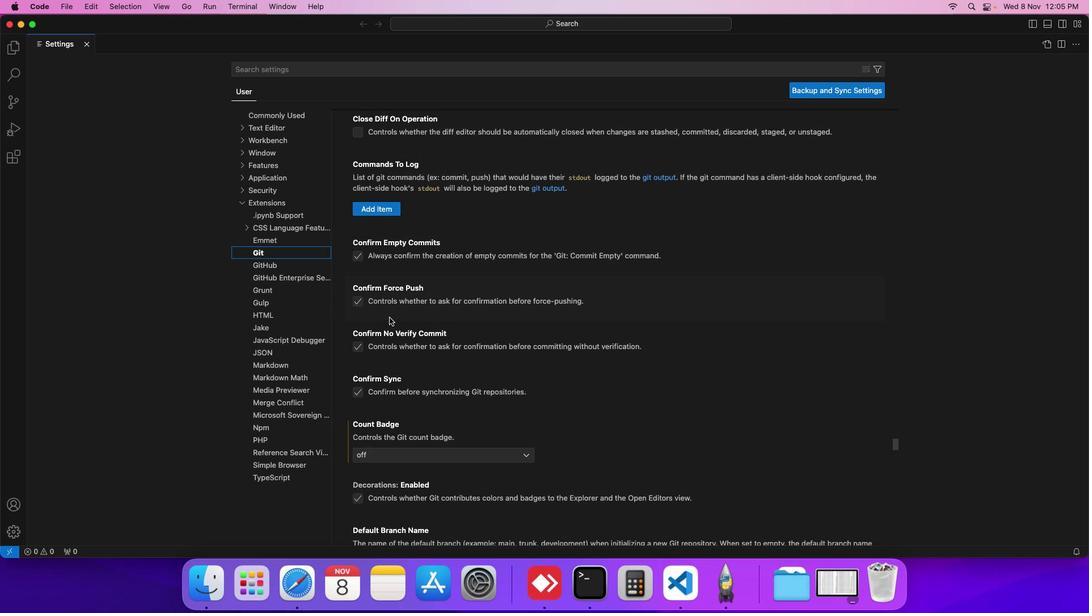 
Action: Mouse scrolled (390, 317) with delta (0, 0)
Screenshot: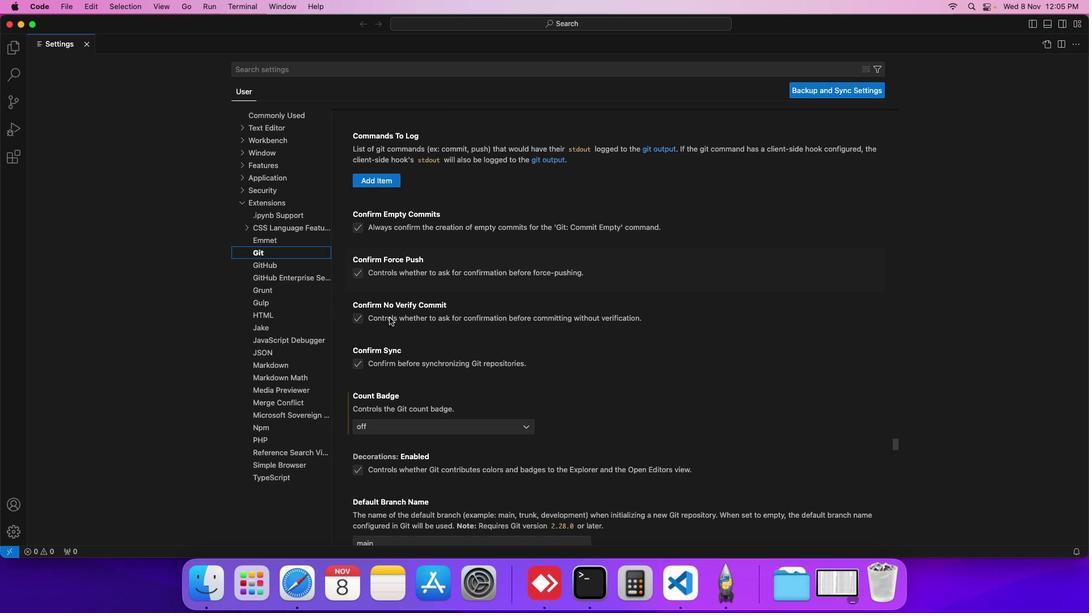 
Action: Mouse scrolled (390, 317) with delta (0, 0)
Screenshot: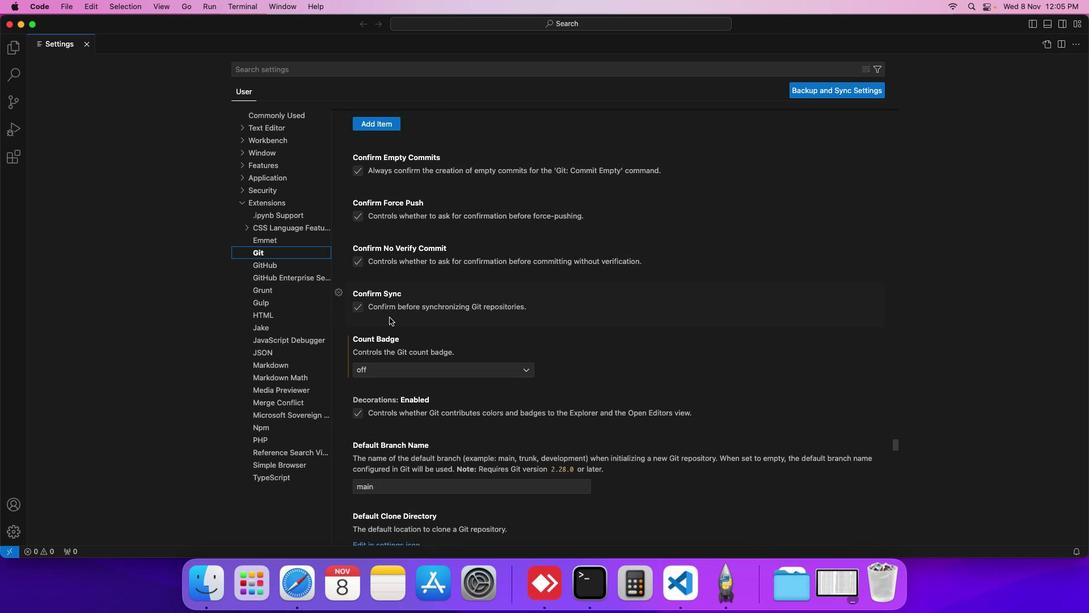 
Action: Mouse scrolled (390, 317) with delta (0, 0)
Screenshot: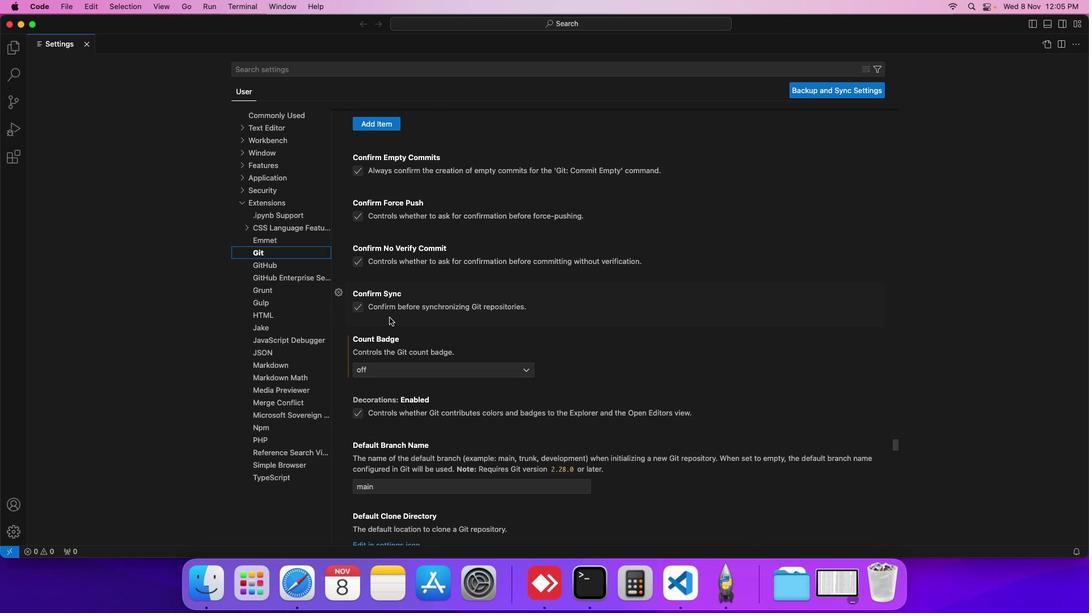 
Action: Mouse scrolled (390, 317) with delta (0, 0)
Screenshot: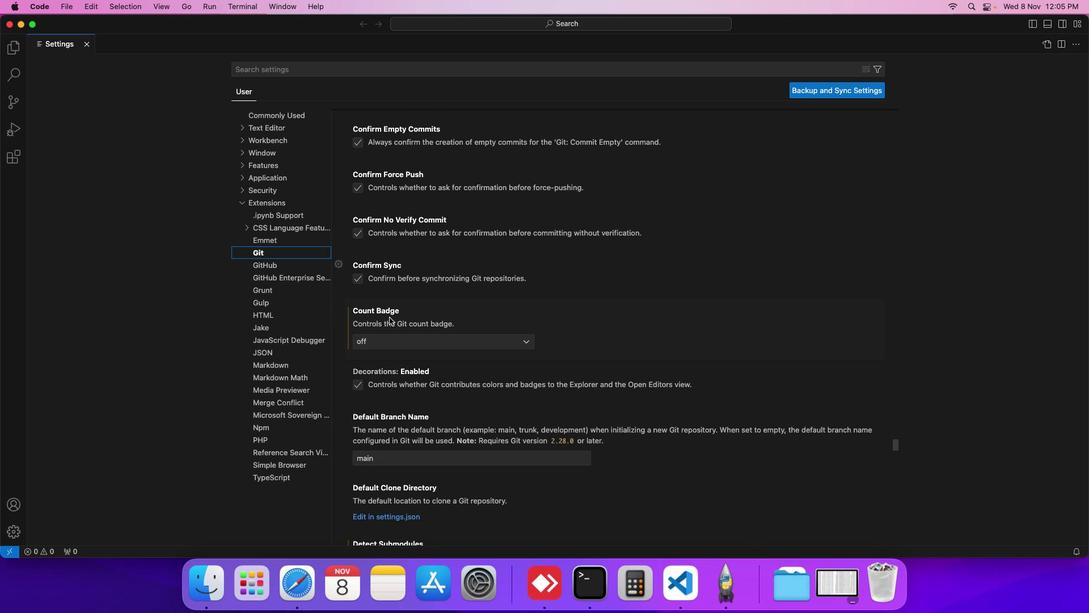 
Action: Mouse scrolled (390, 317) with delta (0, 0)
Screenshot: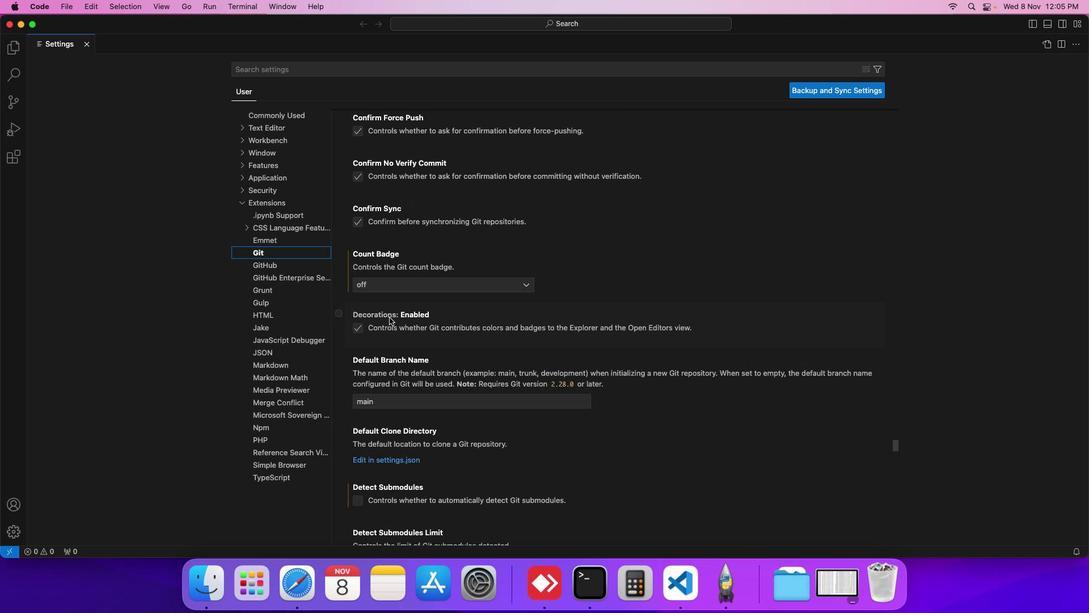 
Action: Mouse scrolled (390, 317) with delta (0, 0)
Screenshot: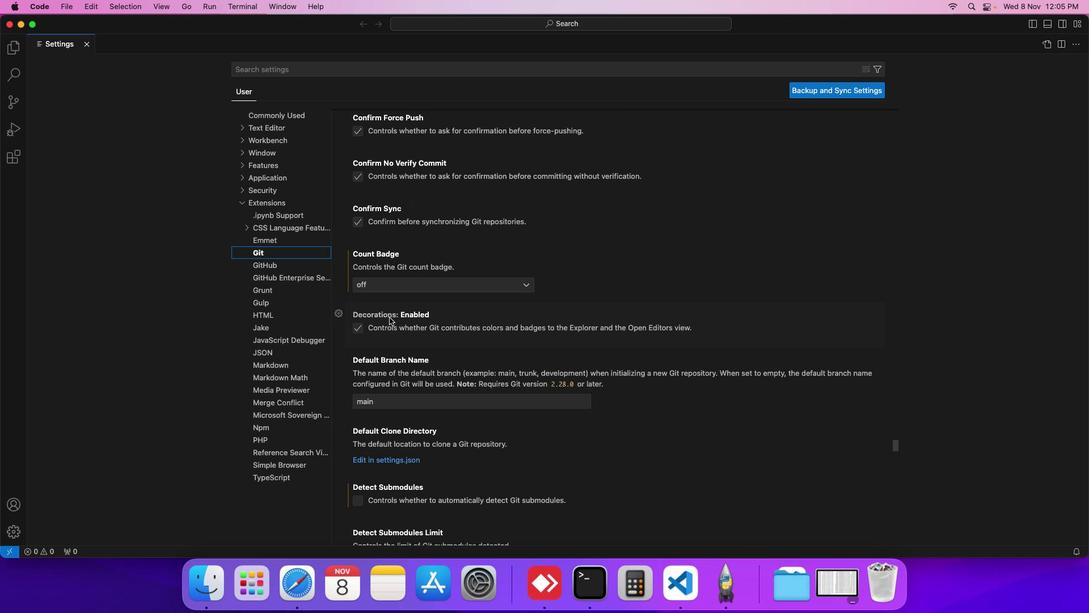 
Action: Mouse scrolled (390, 317) with delta (0, 0)
Screenshot: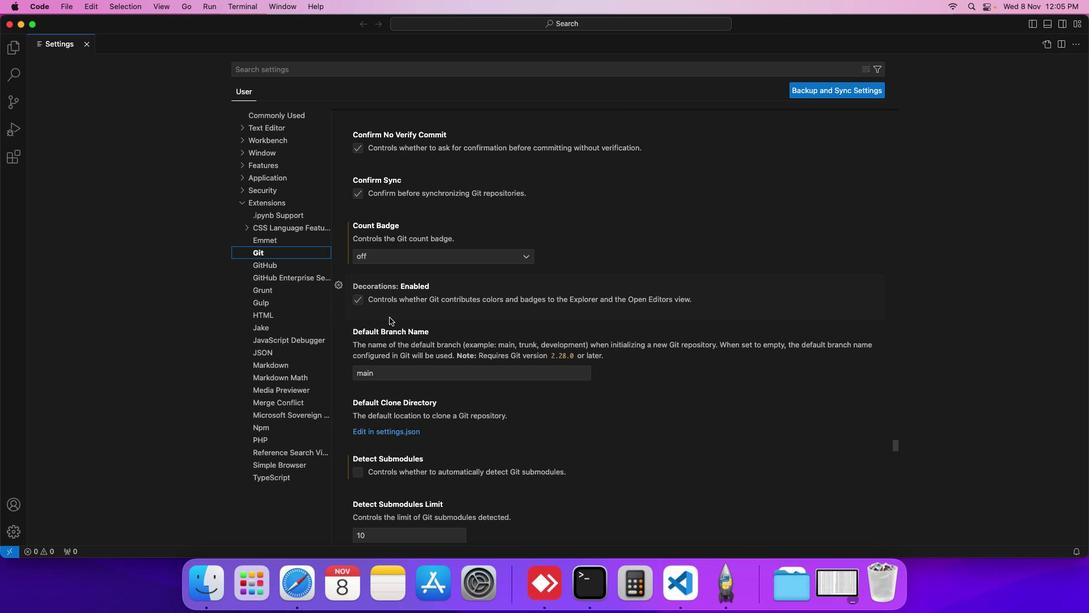 
Action: Mouse scrolled (390, 317) with delta (0, 0)
Screenshot: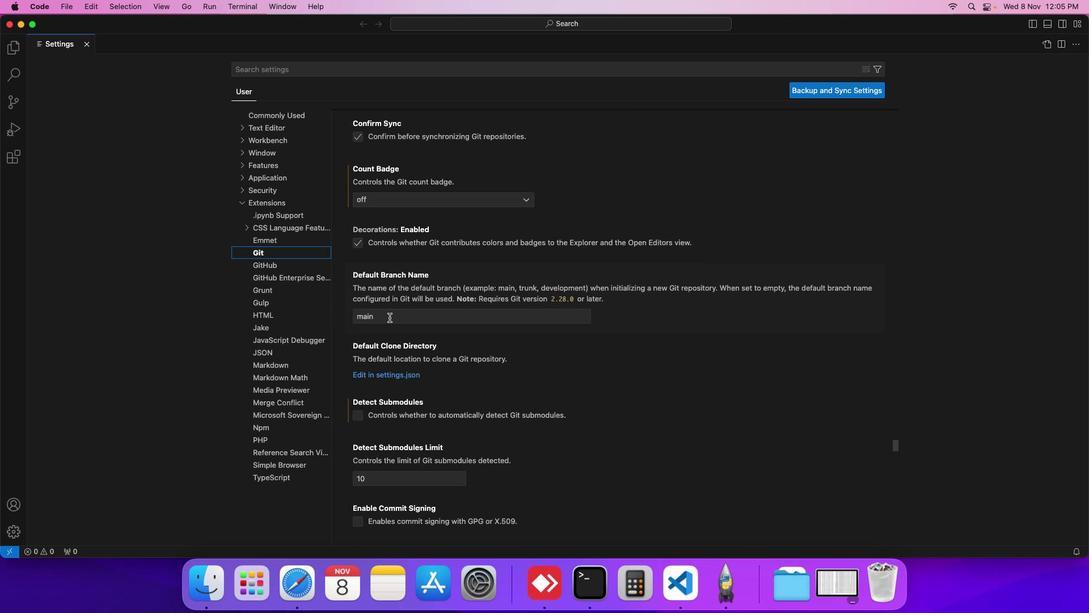 
Action: Mouse scrolled (390, 317) with delta (0, 0)
Screenshot: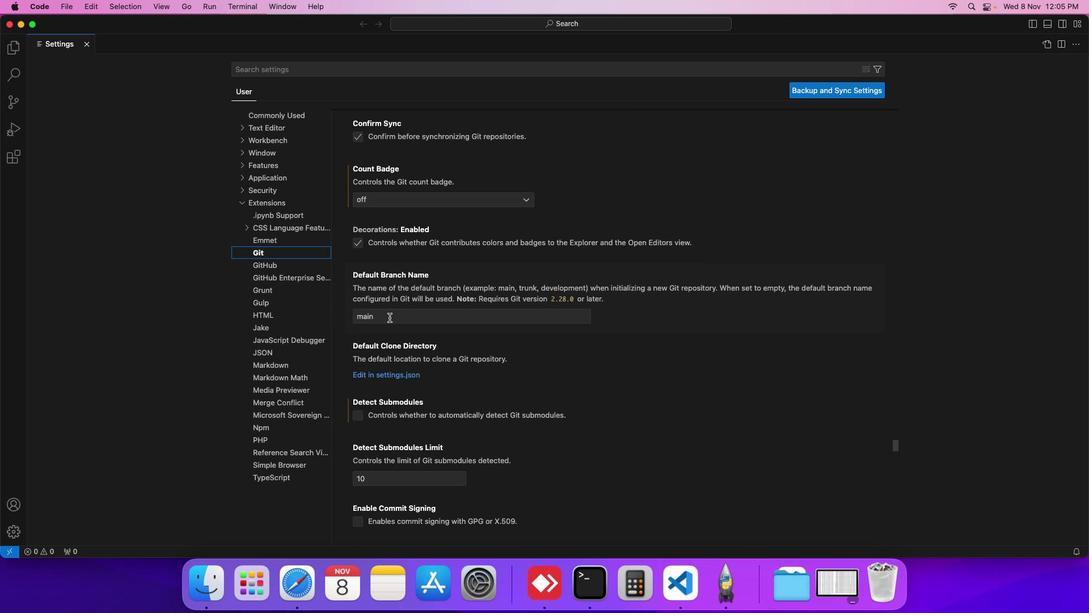 
Action: Mouse scrolled (390, 317) with delta (0, 0)
Screenshot: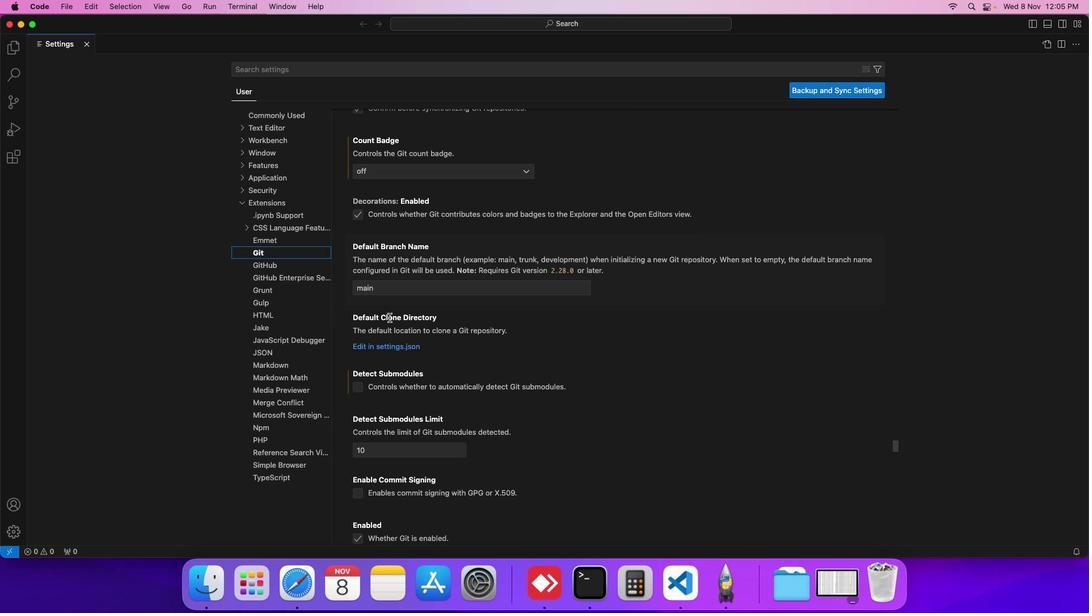 
Action: Mouse scrolled (390, 317) with delta (0, 0)
Screenshot: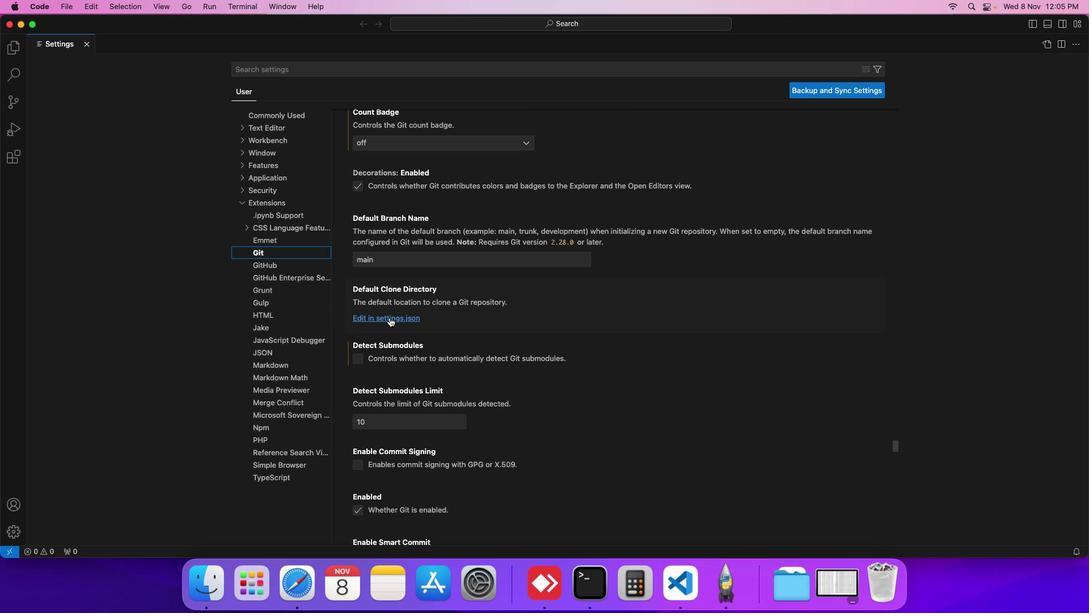 
Action: Mouse moved to (356, 358)
Screenshot: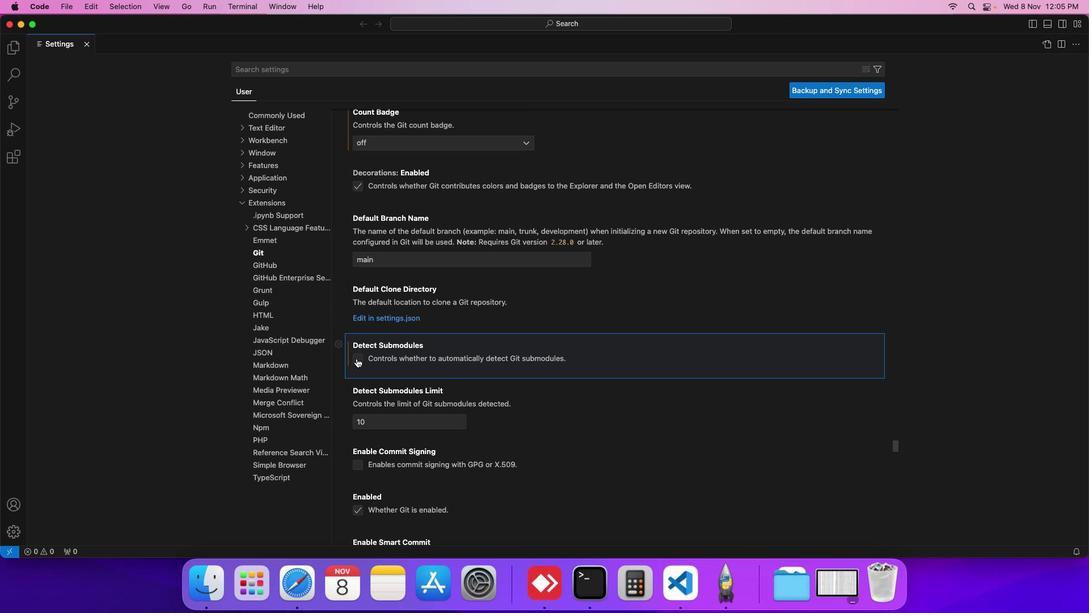 
Action: Mouse pressed left at (356, 358)
Screenshot: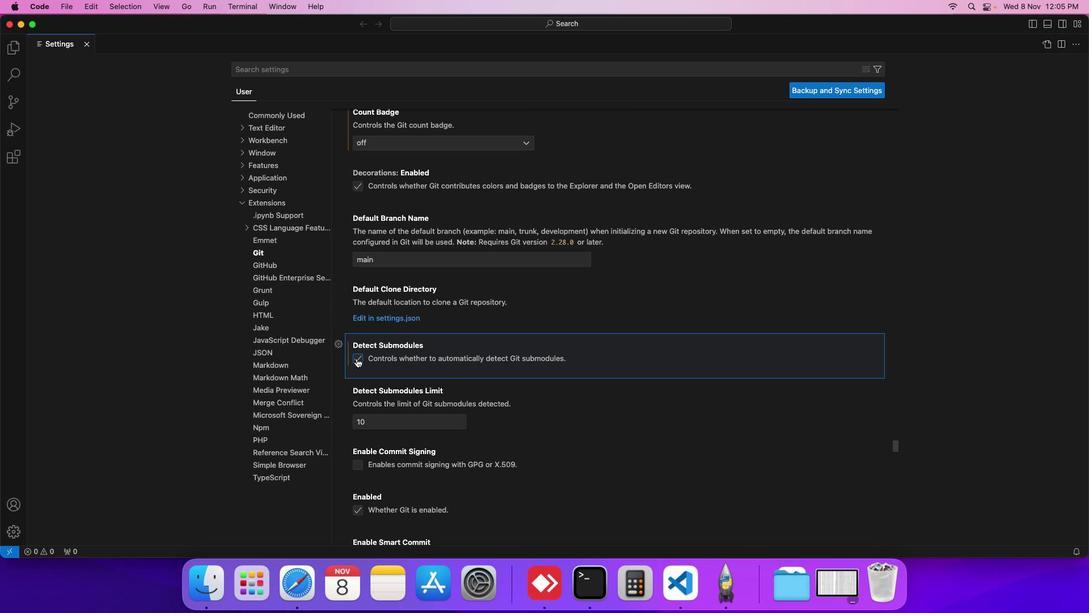 
Action: Mouse moved to (392, 363)
Screenshot: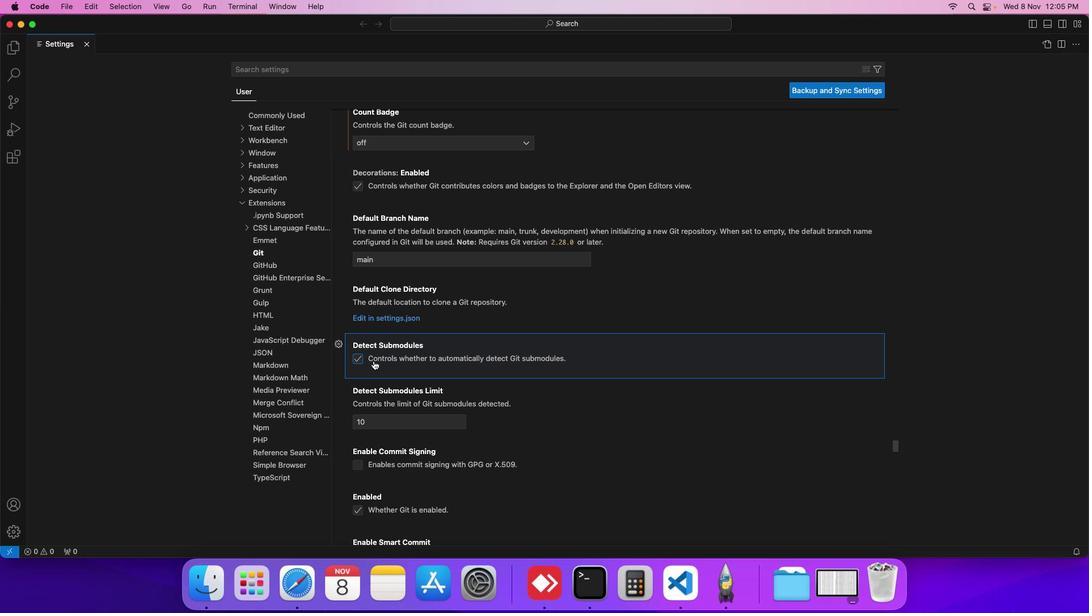 
